 Task: Configure channel menu for embedded service.
Action: Mouse moved to (1251, 87)
Screenshot: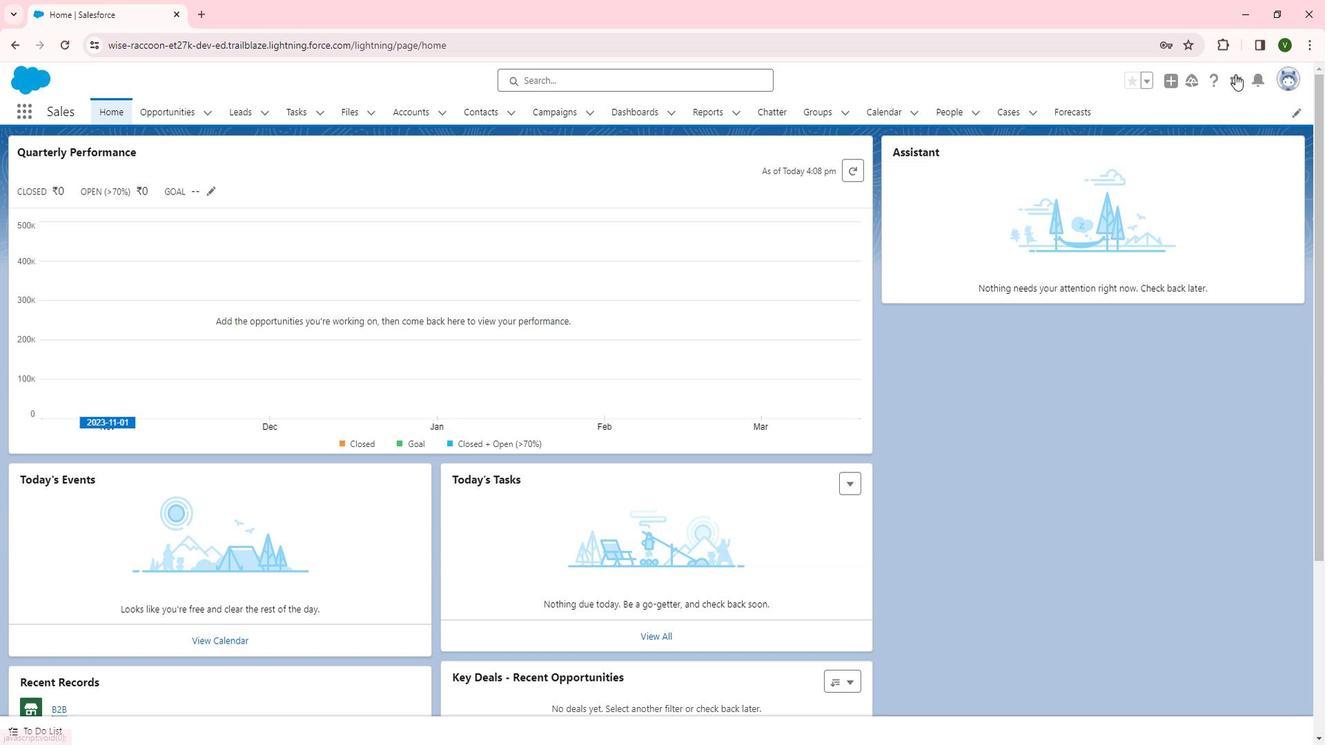 
Action: Mouse pressed left at (1251, 87)
Screenshot: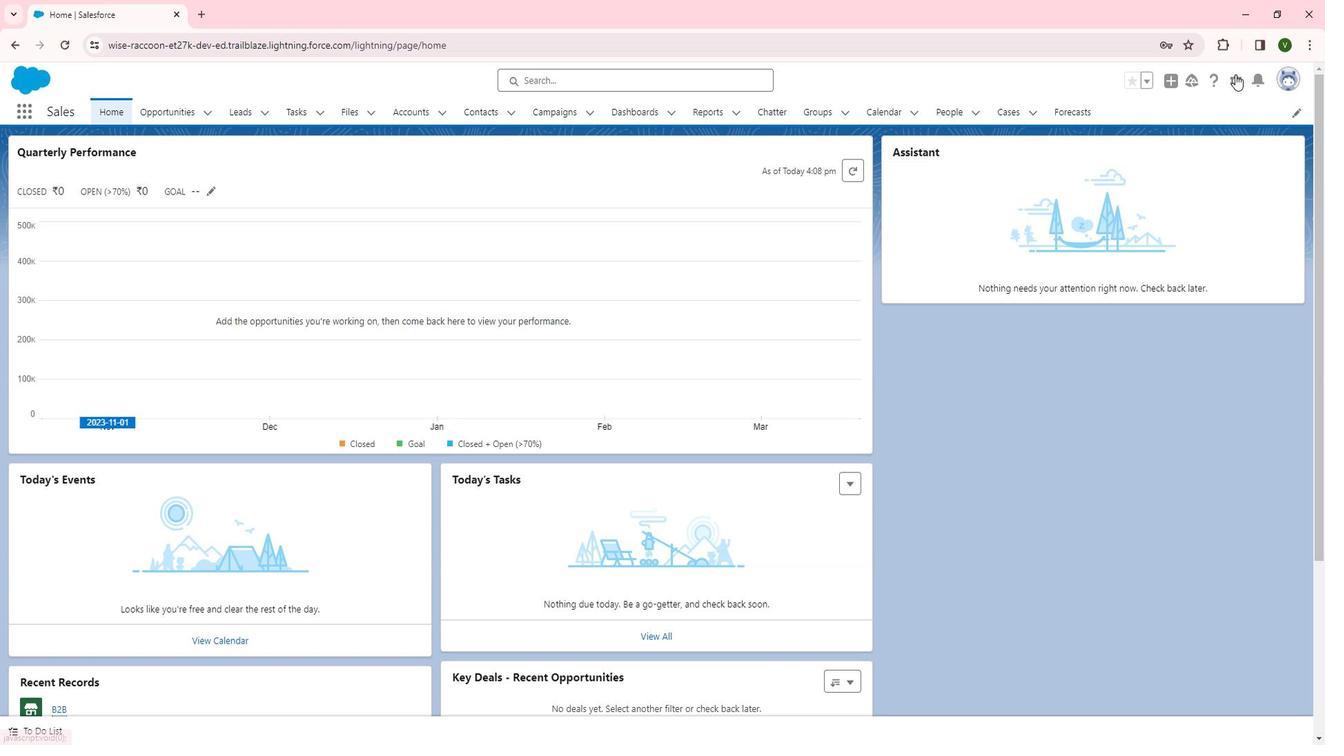 
Action: Mouse moved to (1202, 138)
Screenshot: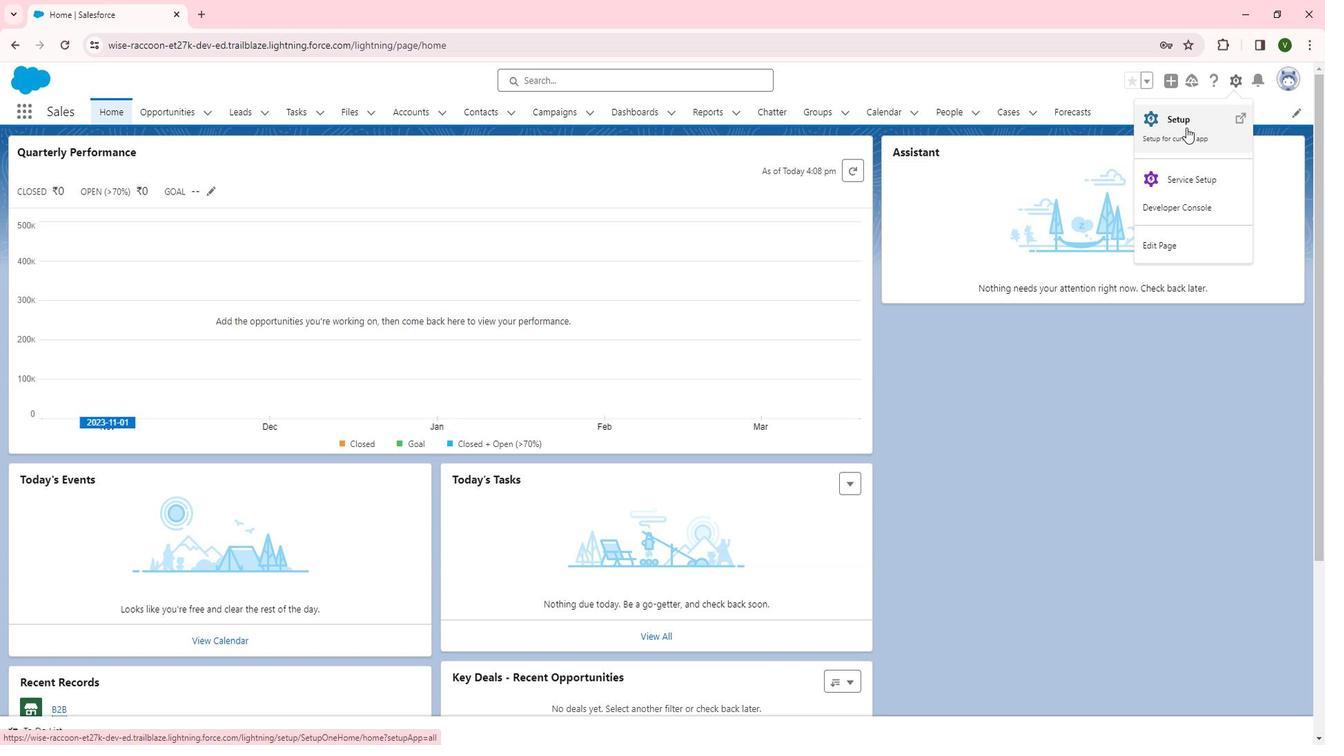 
Action: Mouse pressed left at (1202, 138)
Screenshot: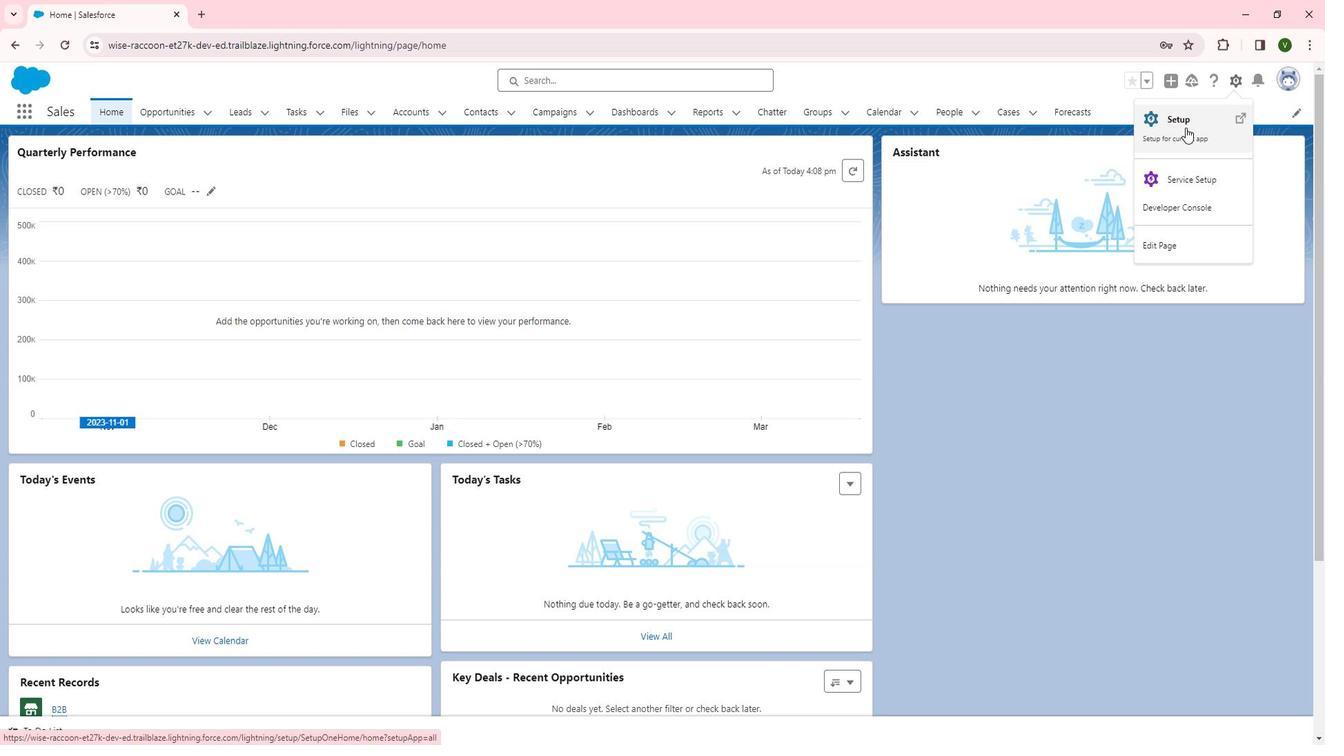 
Action: Mouse moved to (138, 424)
Screenshot: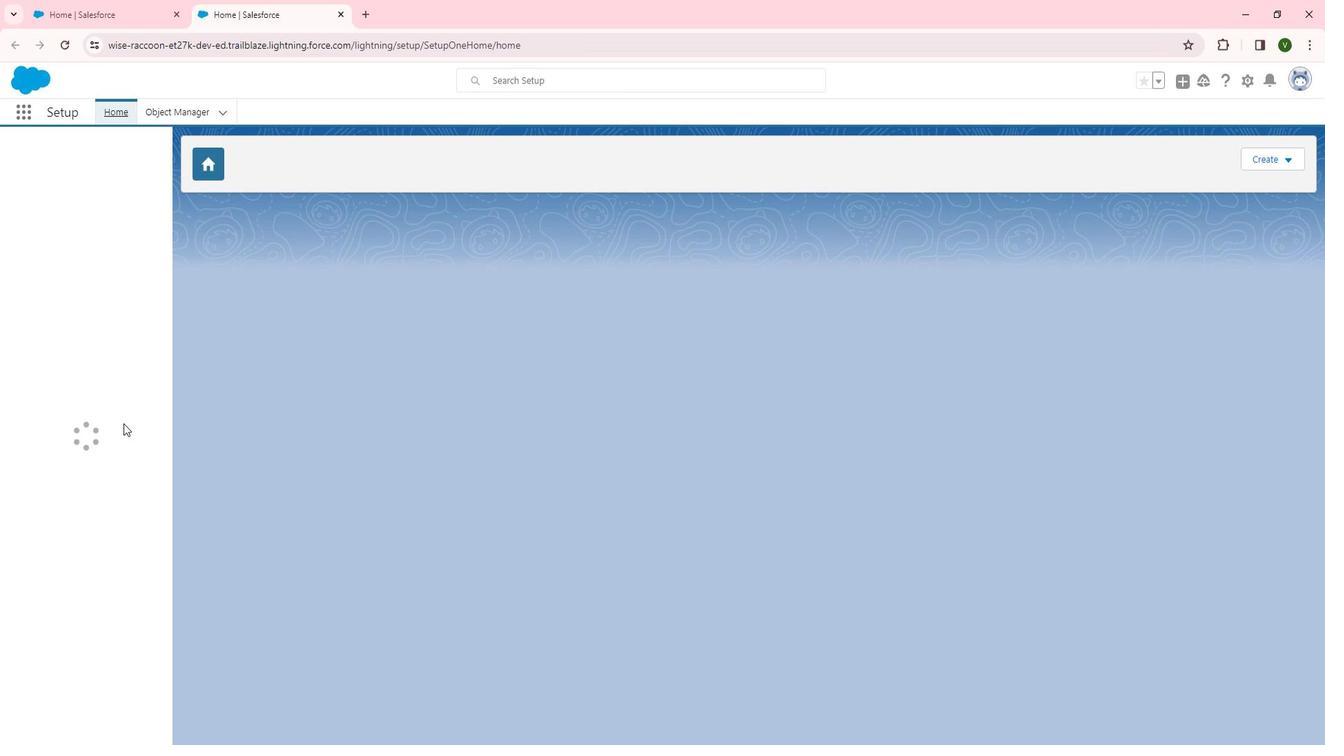 
Action: Mouse scrolled (138, 423) with delta (0, 0)
Screenshot: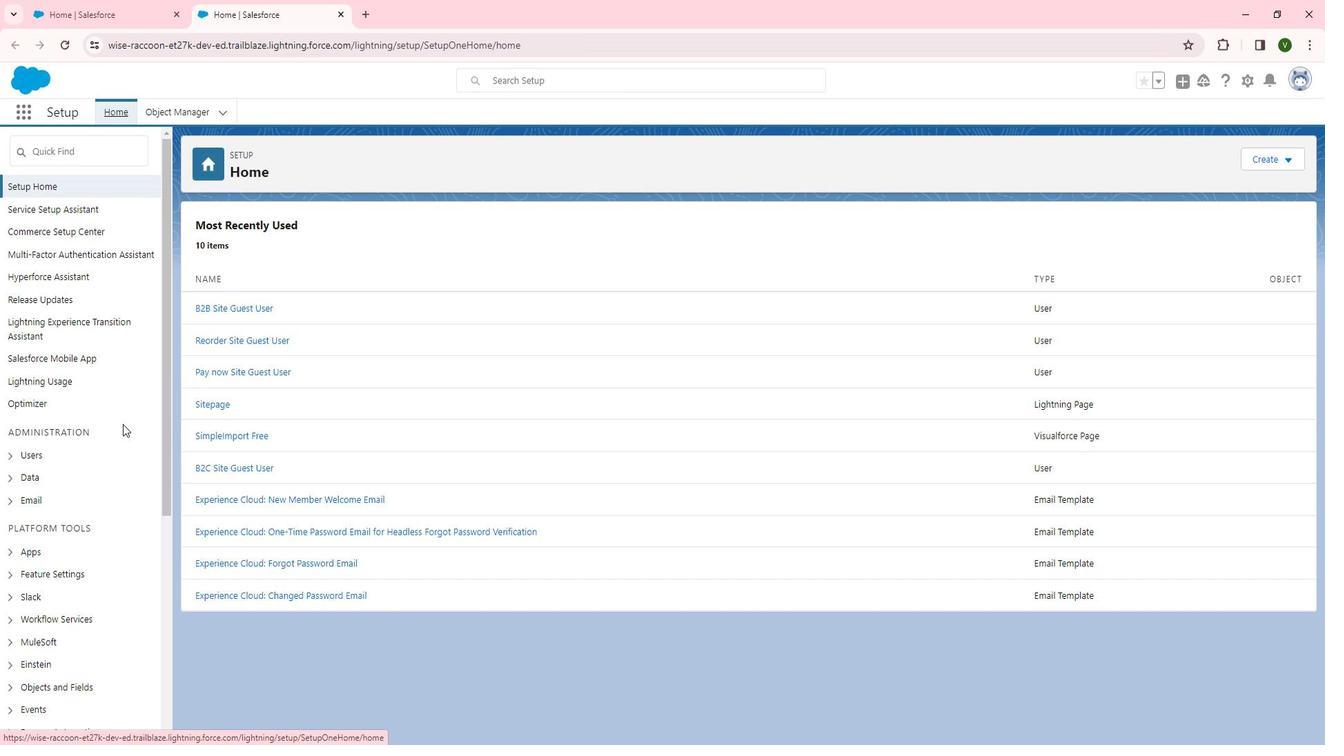 
Action: Mouse scrolled (138, 423) with delta (0, 0)
Screenshot: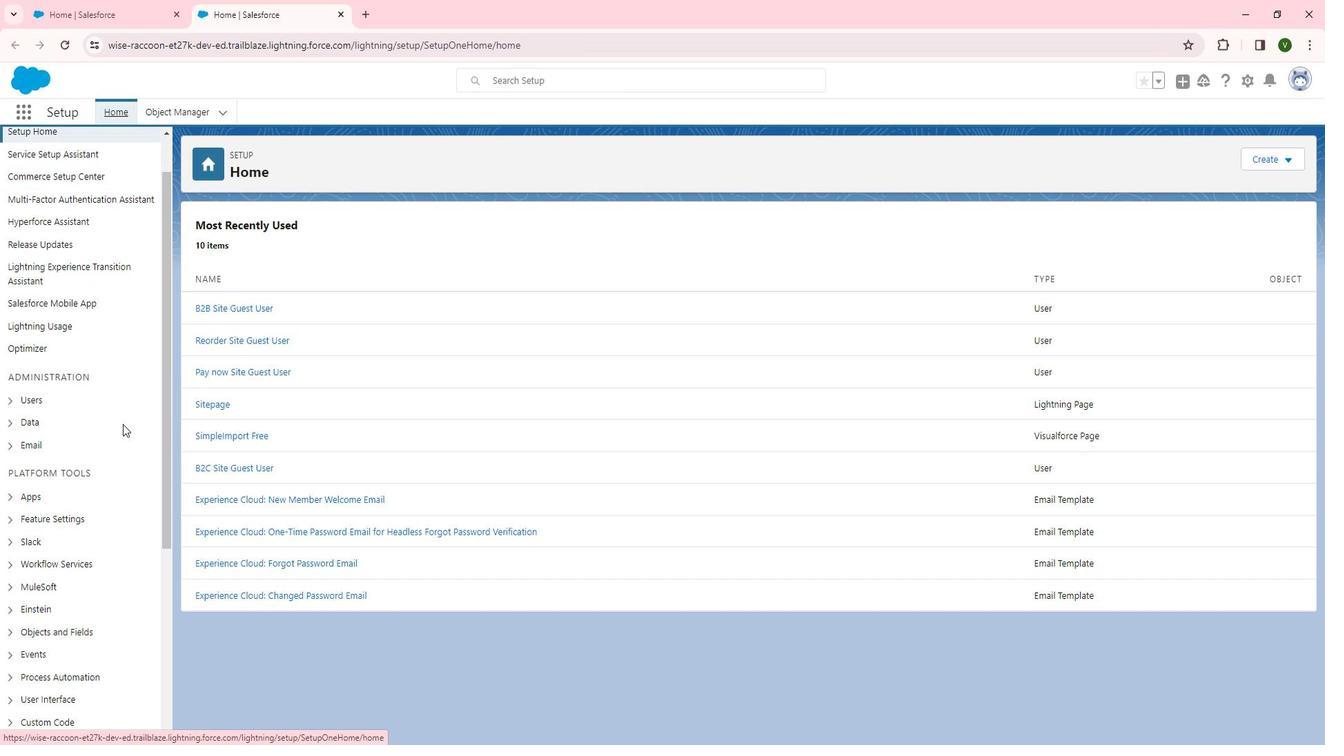 
Action: Mouse moved to (28, 430)
Screenshot: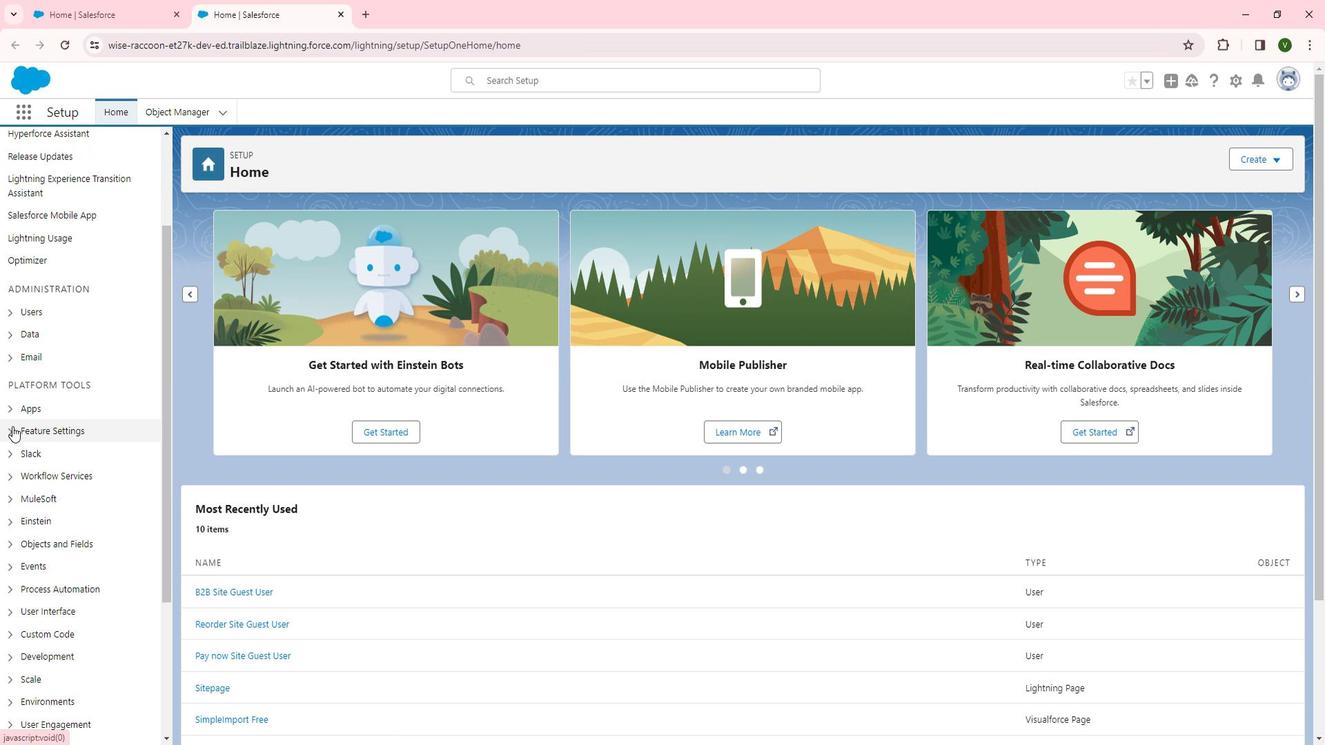 
Action: Mouse pressed left at (28, 430)
Screenshot: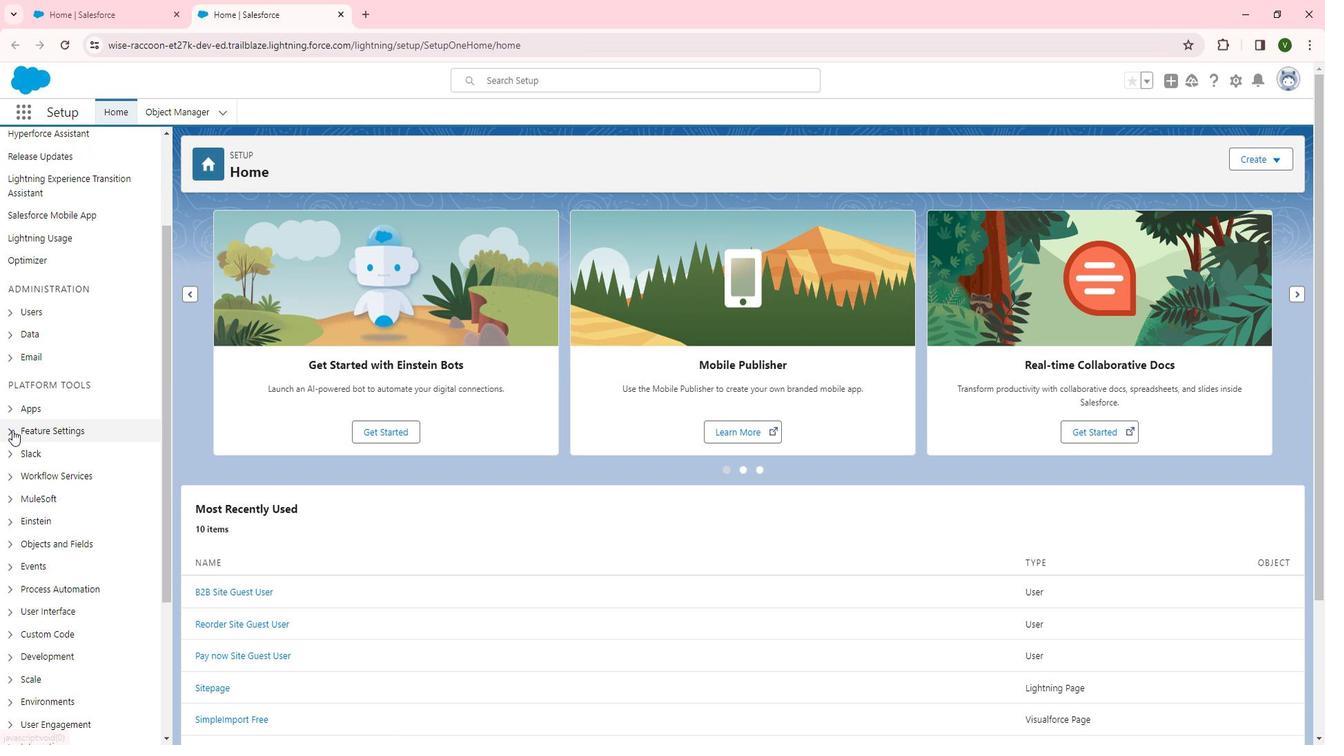 
Action: Mouse moved to (129, 410)
Screenshot: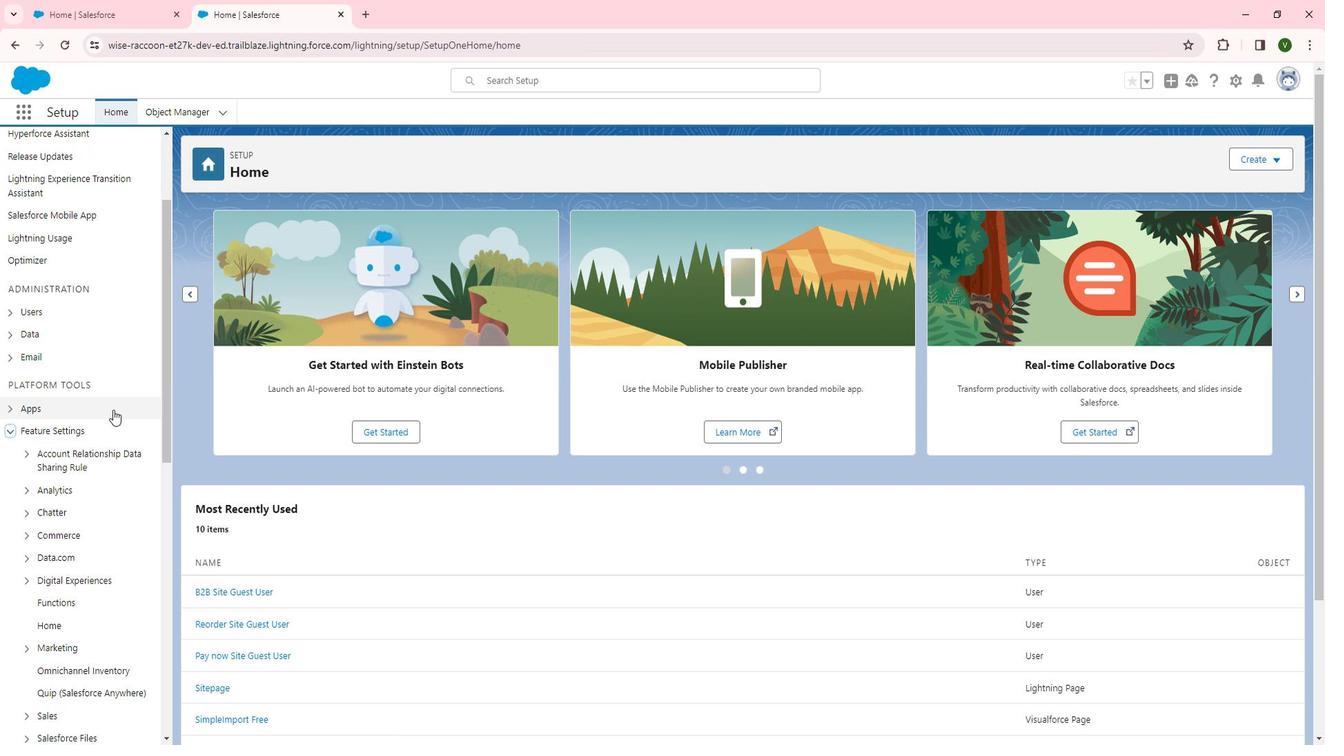 
Action: Mouse scrolled (129, 410) with delta (0, 0)
Screenshot: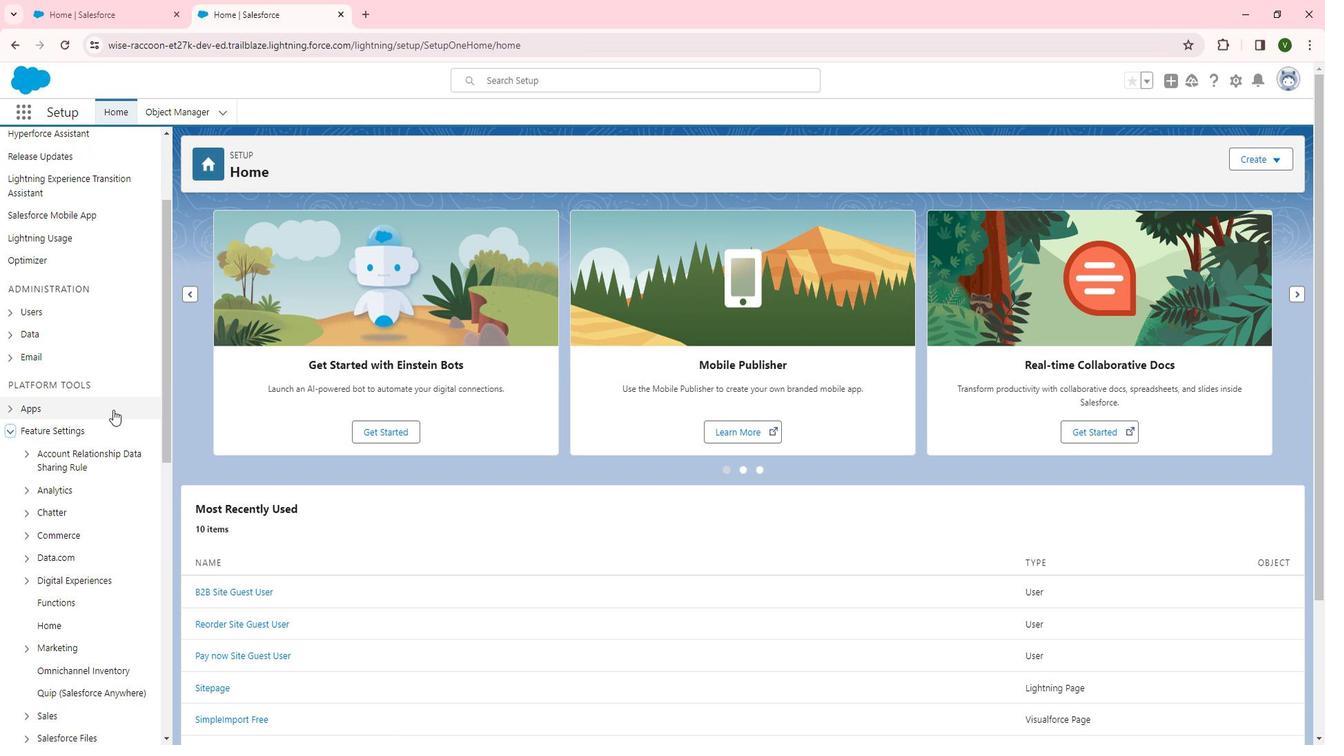 
Action: Mouse scrolled (129, 410) with delta (0, 0)
Screenshot: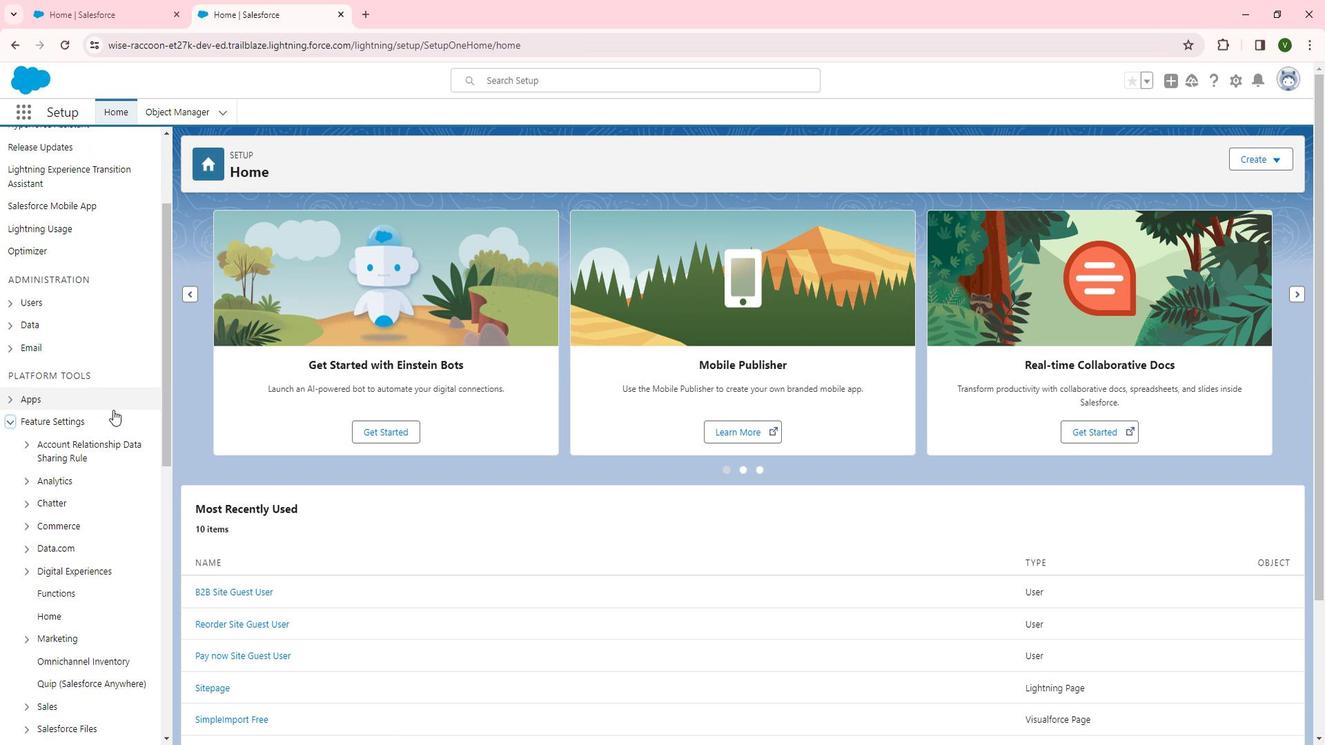 
Action: Mouse scrolled (129, 410) with delta (0, 0)
Screenshot: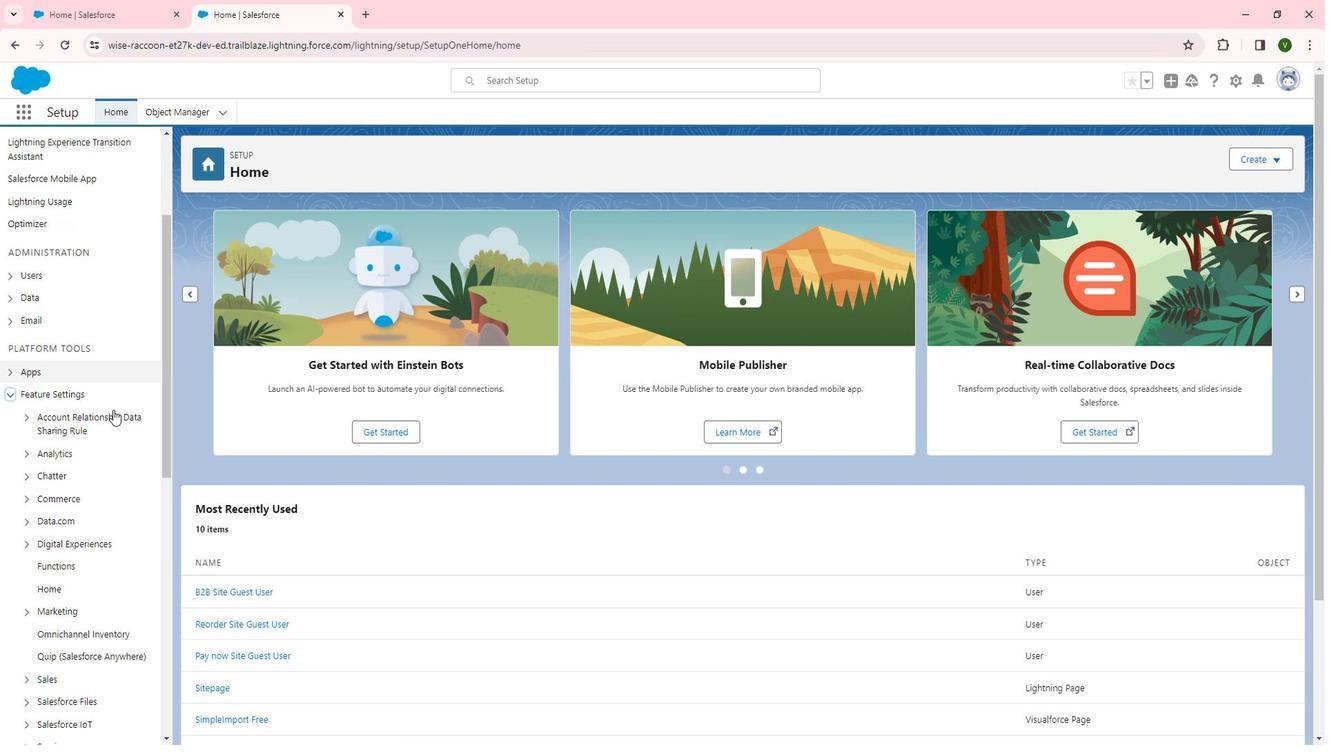 
Action: Mouse scrolled (129, 410) with delta (0, 0)
Screenshot: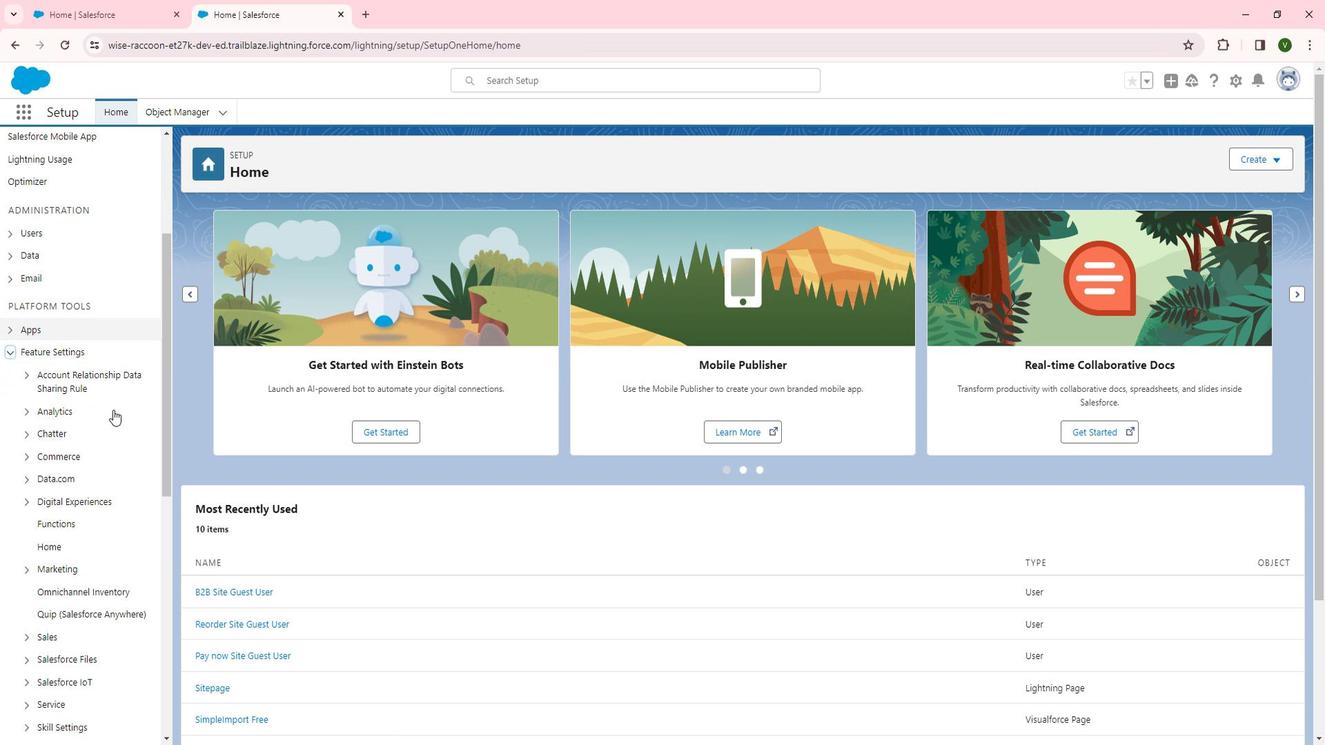 
Action: Mouse scrolled (129, 410) with delta (0, 0)
Screenshot: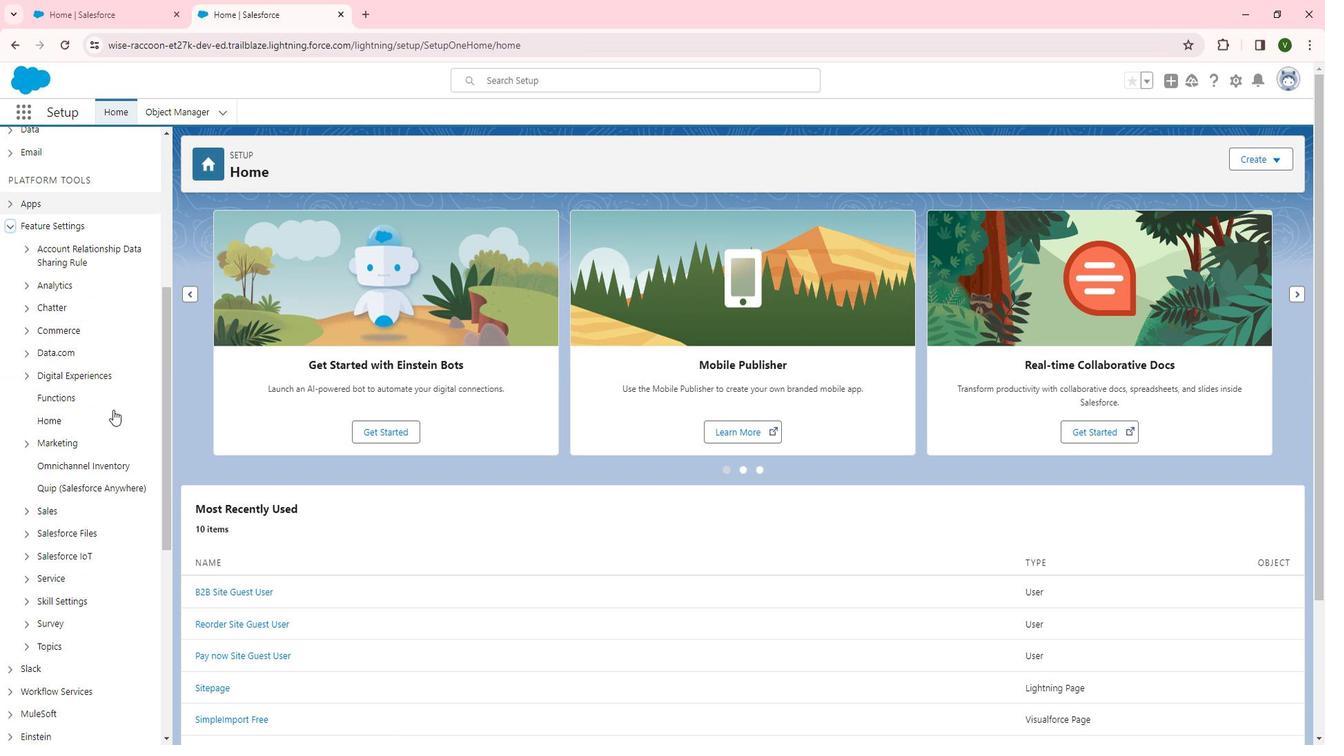 
Action: Mouse moved to (43, 428)
Screenshot: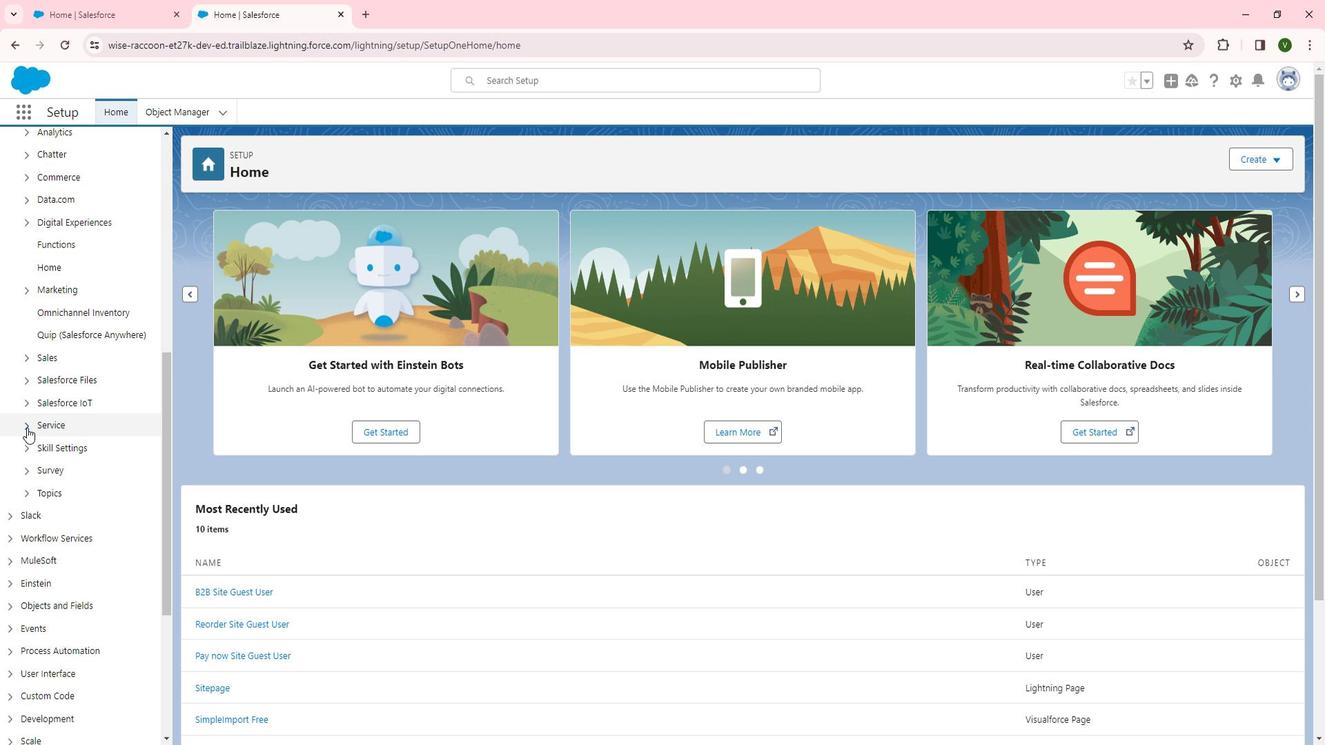 
Action: Mouse pressed left at (43, 428)
Screenshot: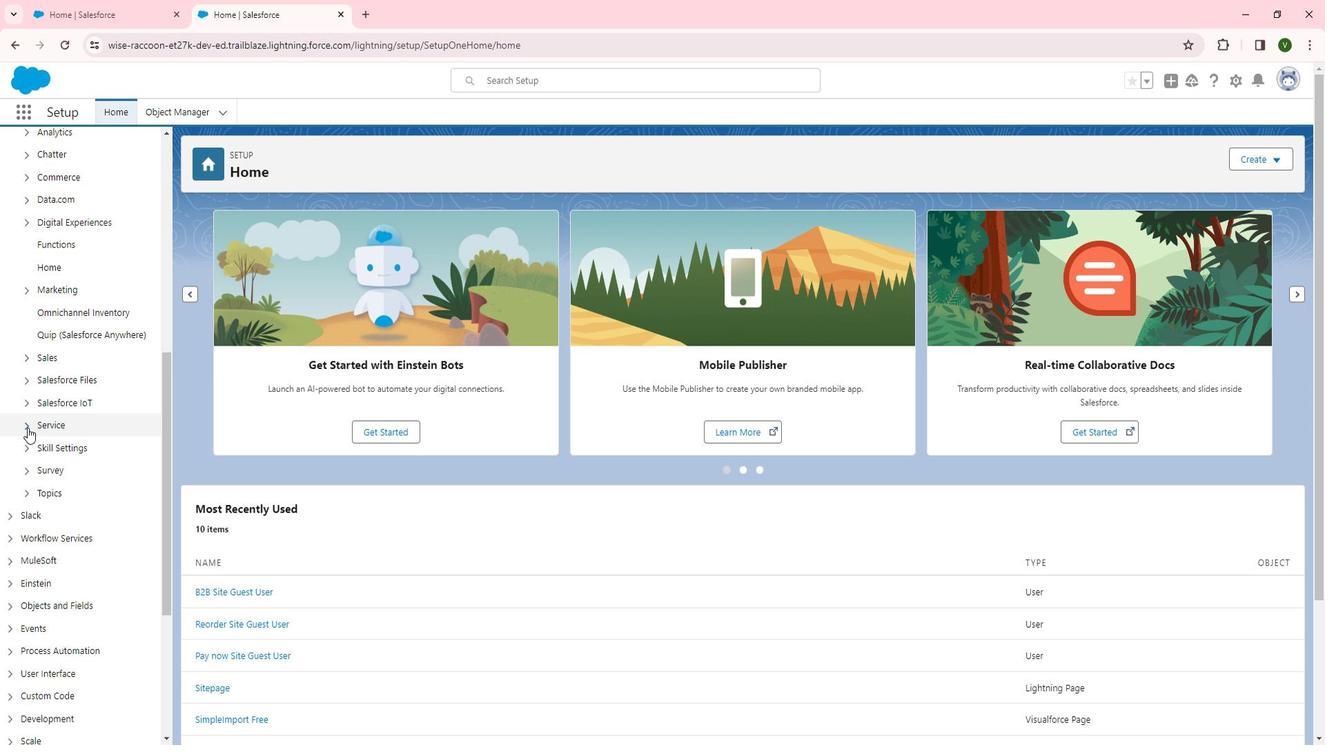 
Action: Mouse moved to (120, 412)
Screenshot: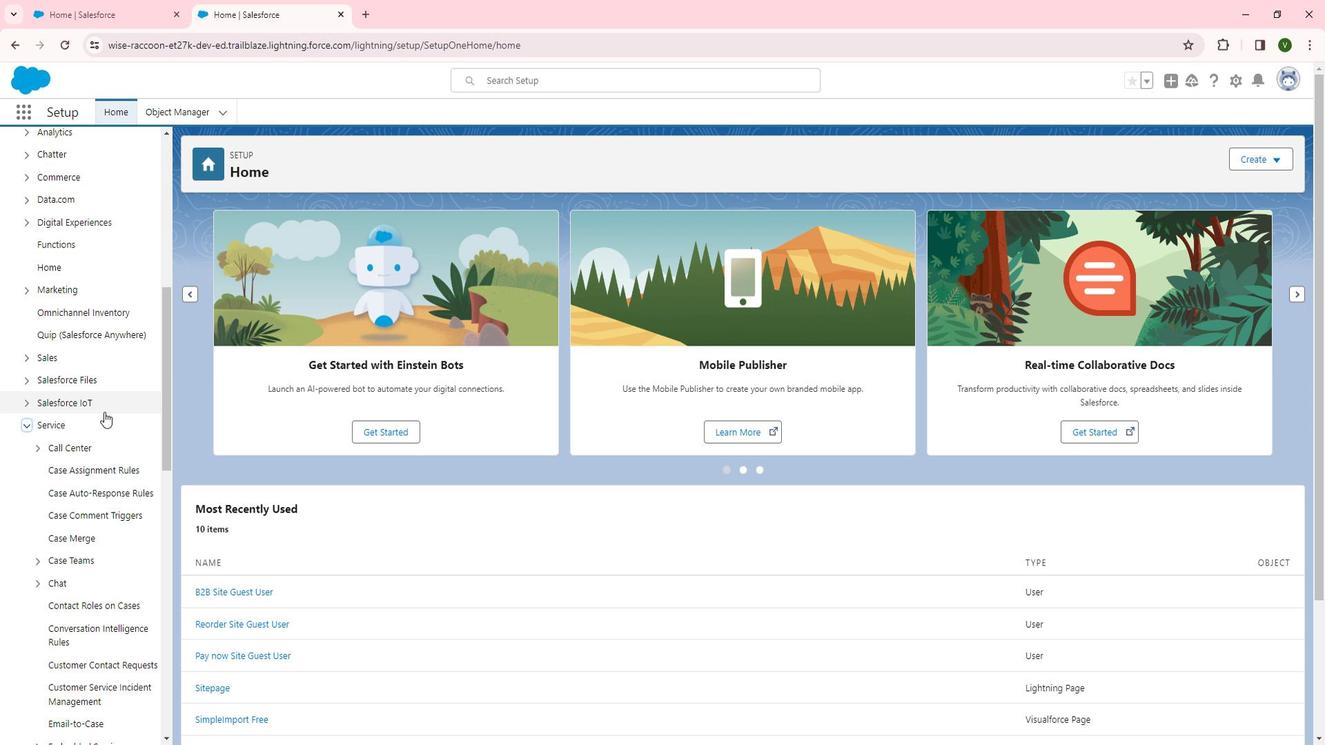 
Action: Mouse scrolled (120, 412) with delta (0, 0)
Screenshot: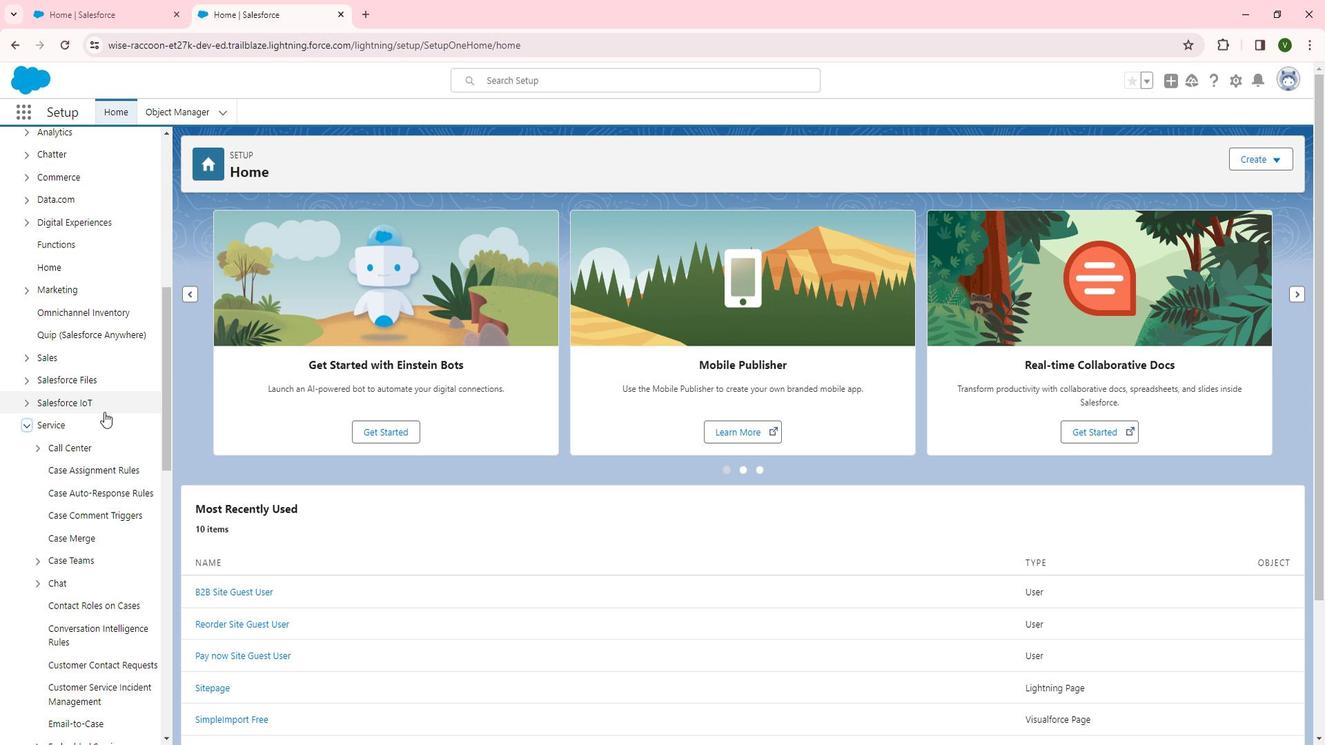 
Action: Mouse scrolled (120, 412) with delta (0, 0)
Screenshot: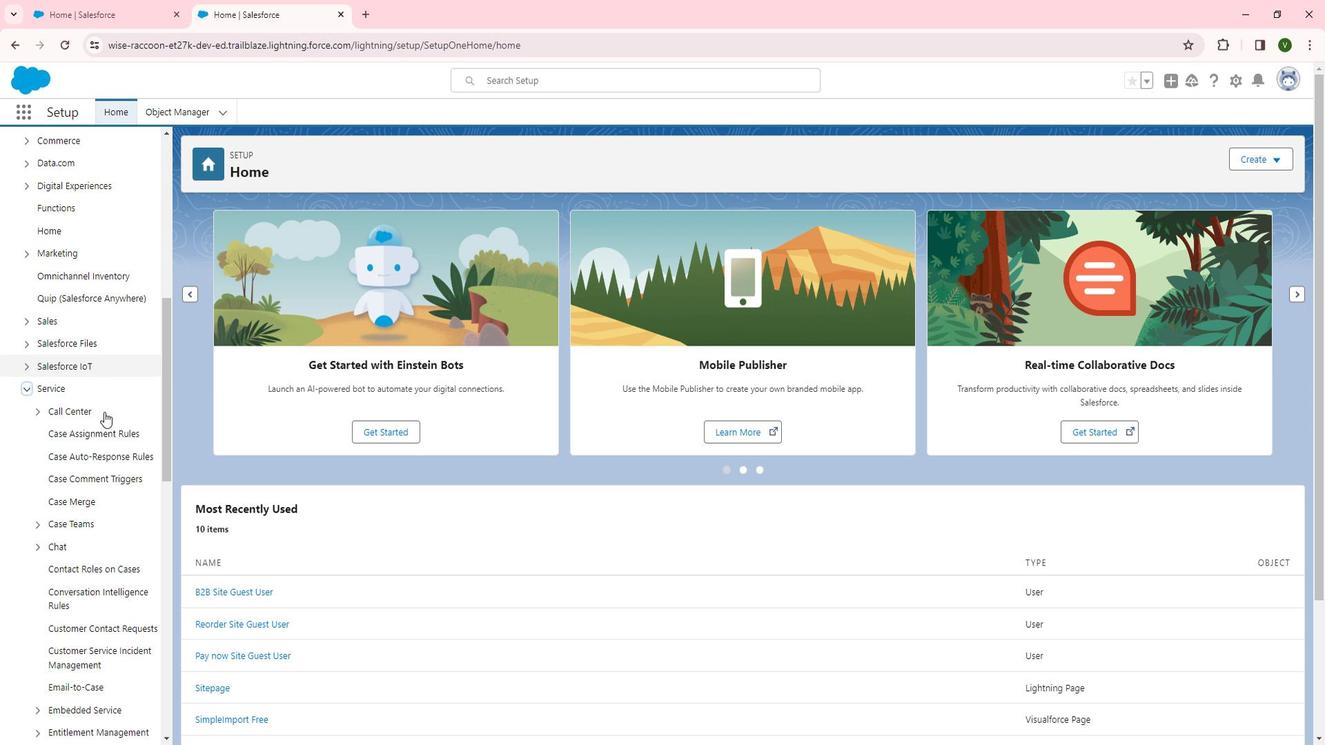 
Action: Mouse scrolled (120, 412) with delta (0, 0)
Screenshot: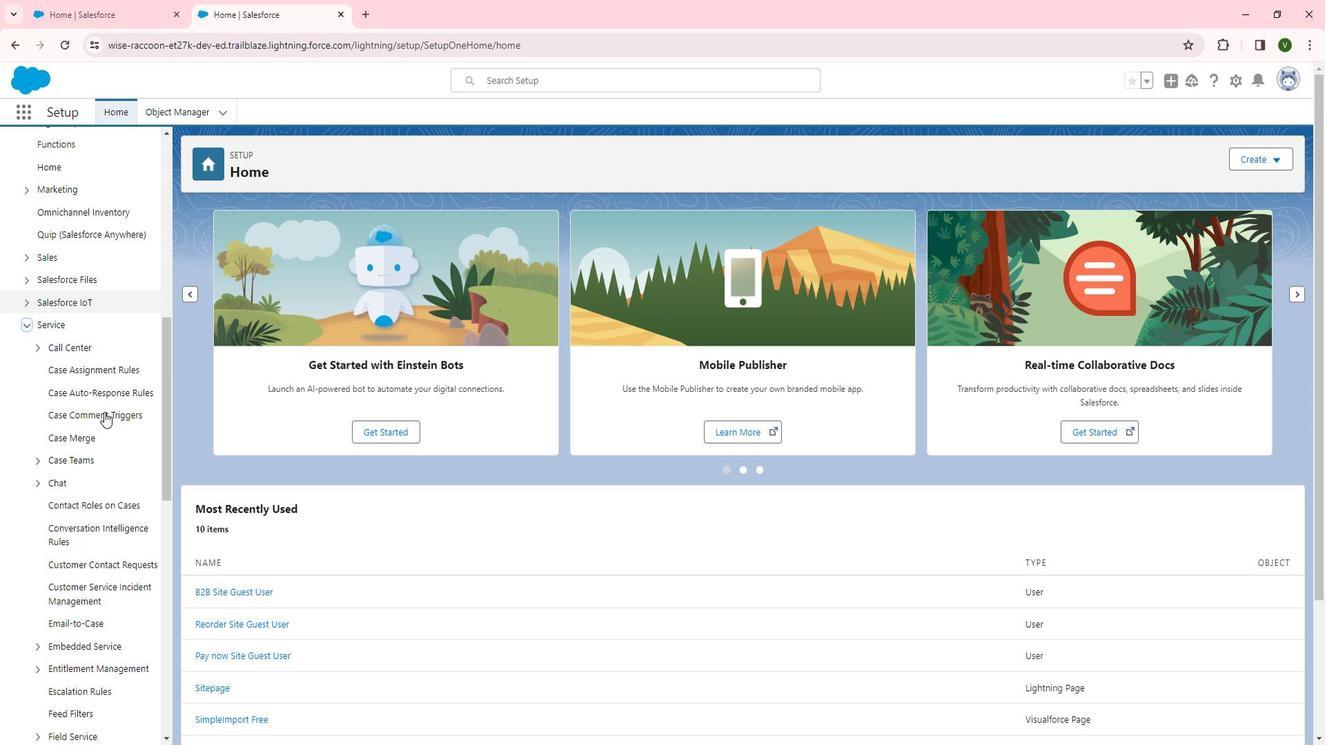 
Action: Mouse scrolled (120, 412) with delta (0, 0)
Screenshot: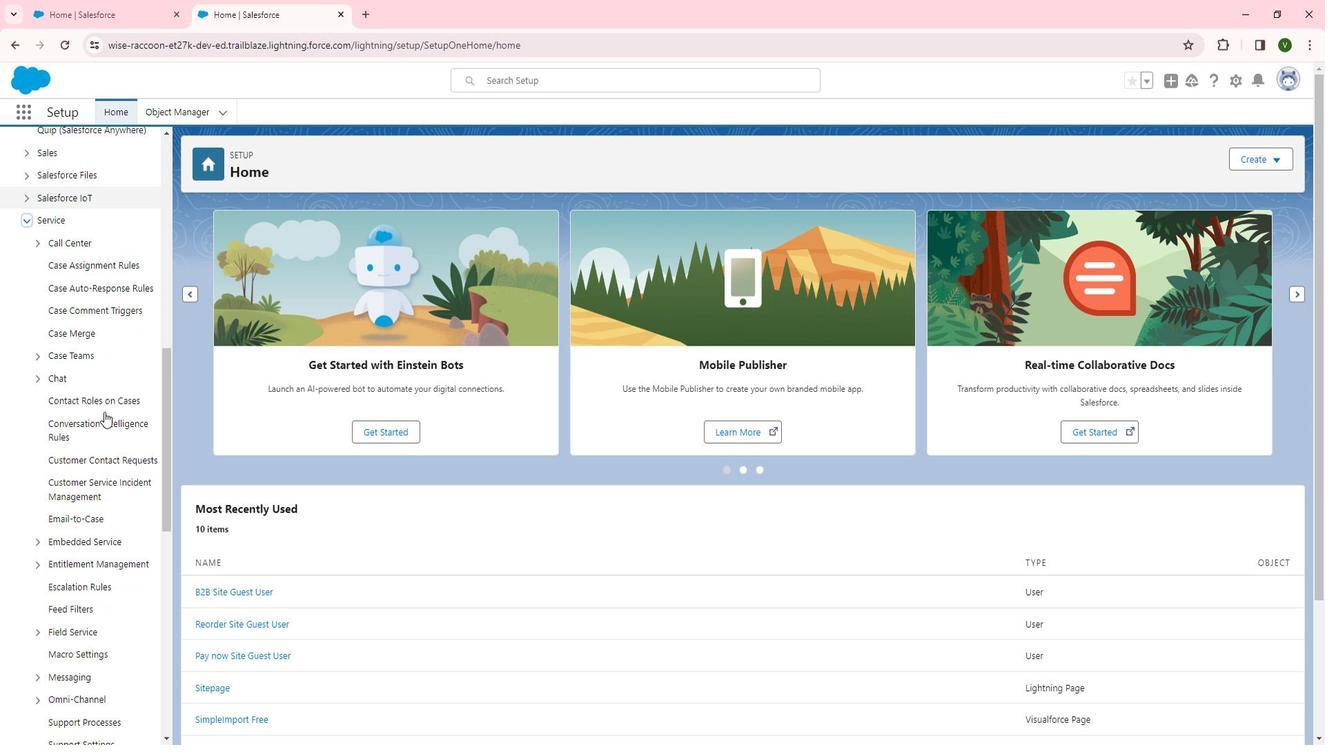 
Action: Mouse scrolled (120, 412) with delta (0, 0)
Screenshot: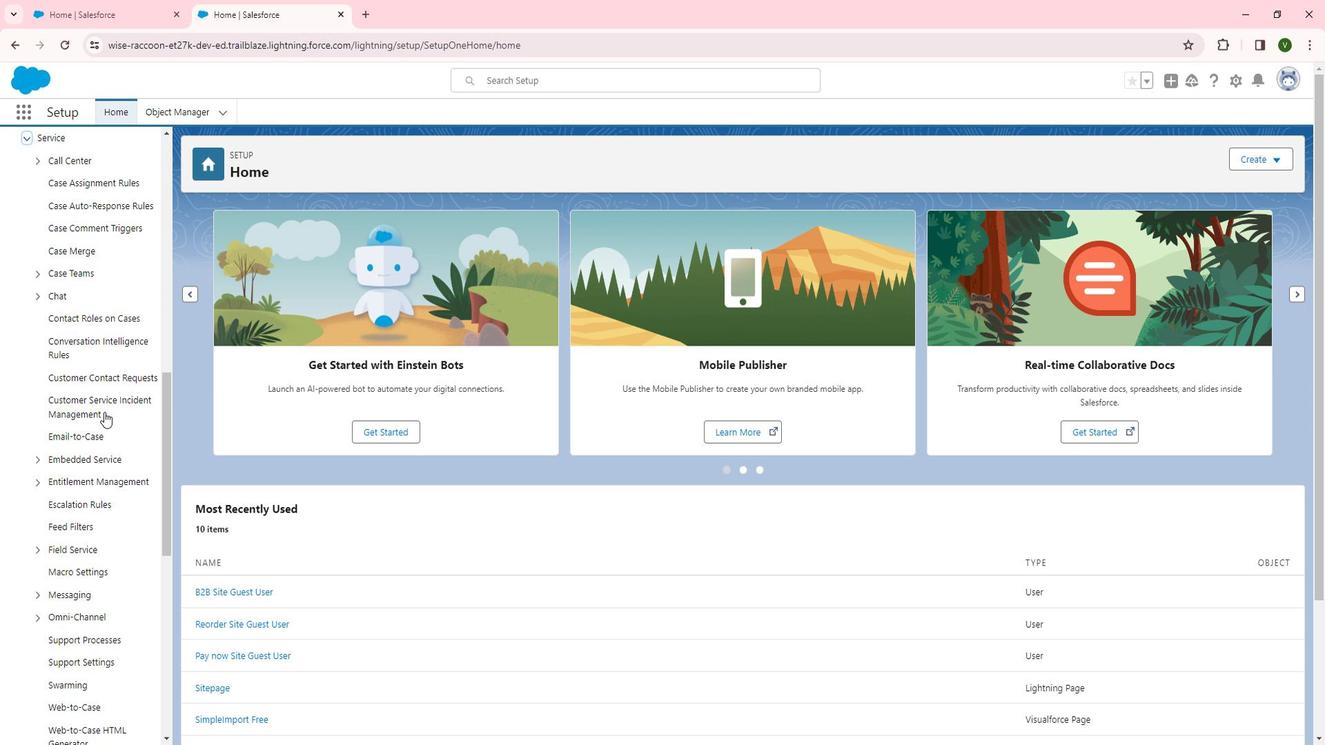 
Action: Mouse scrolled (120, 412) with delta (0, 0)
Screenshot: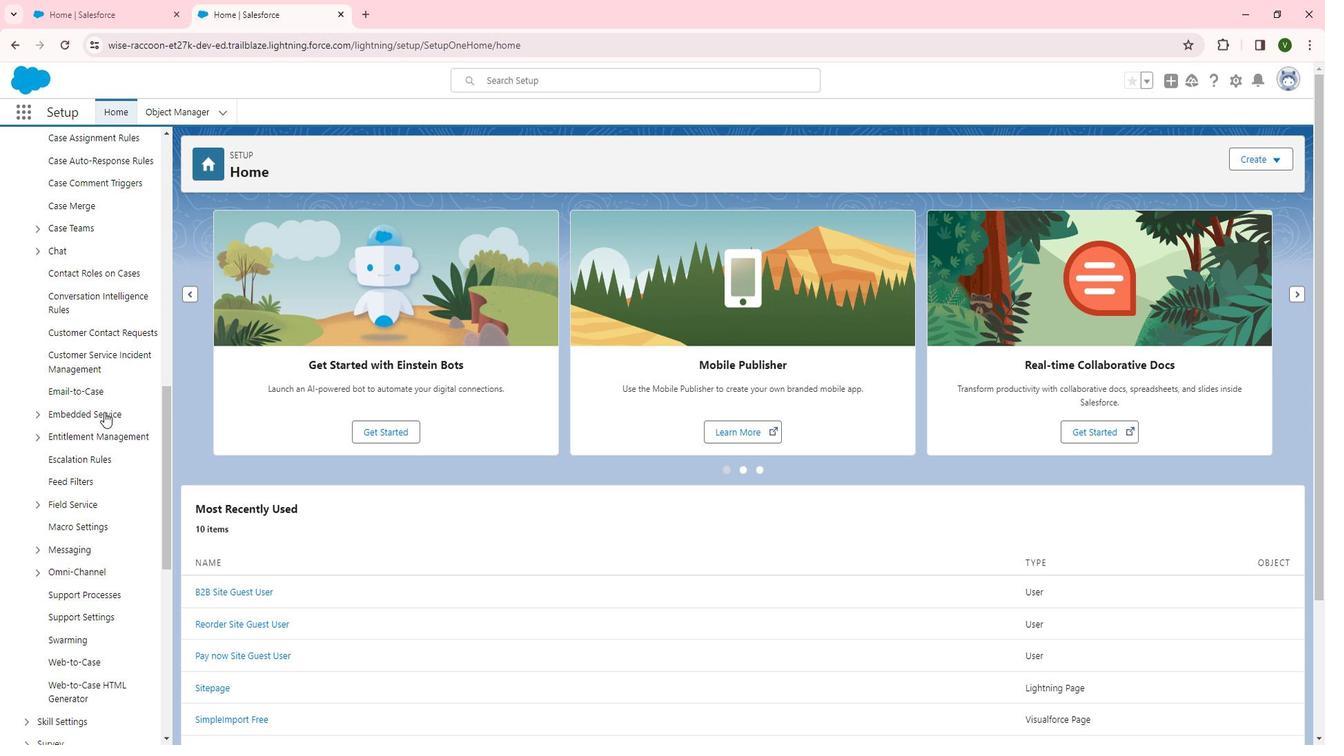
Action: Mouse moved to (55, 323)
Screenshot: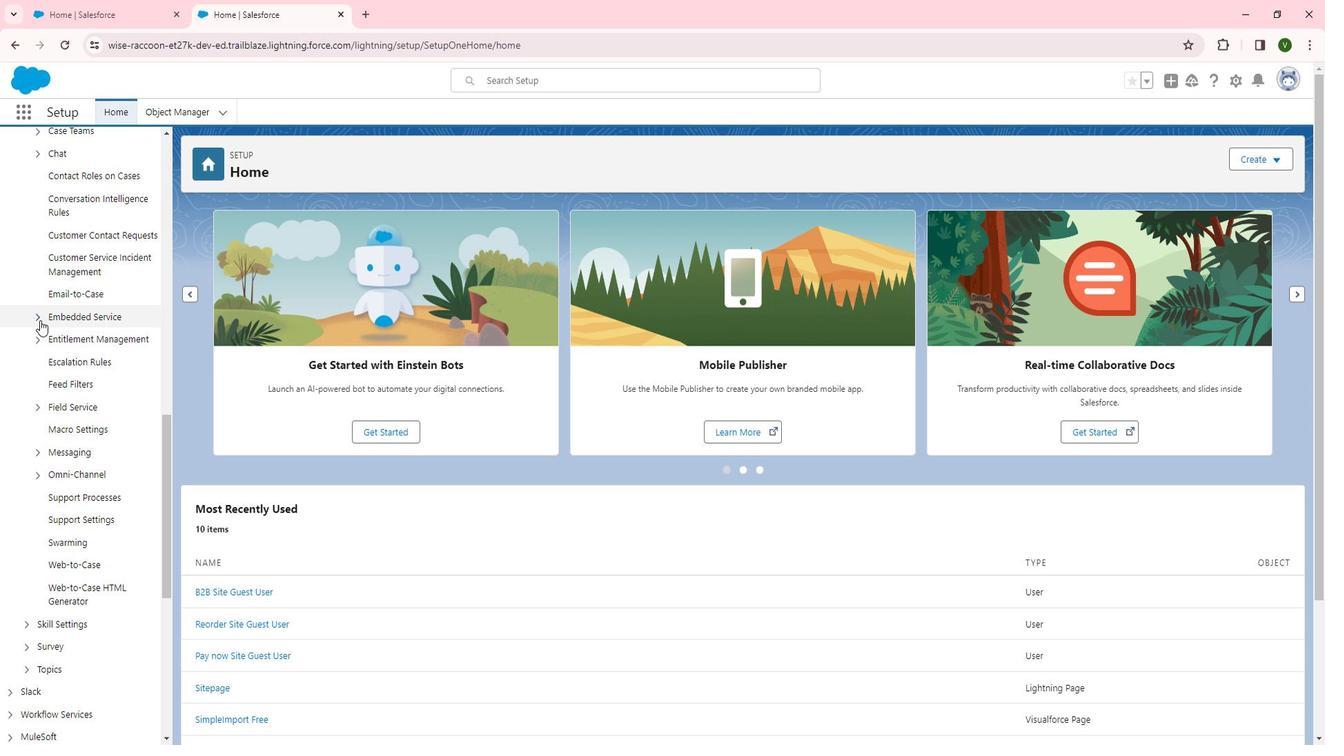 
Action: Mouse pressed left at (55, 323)
Screenshot: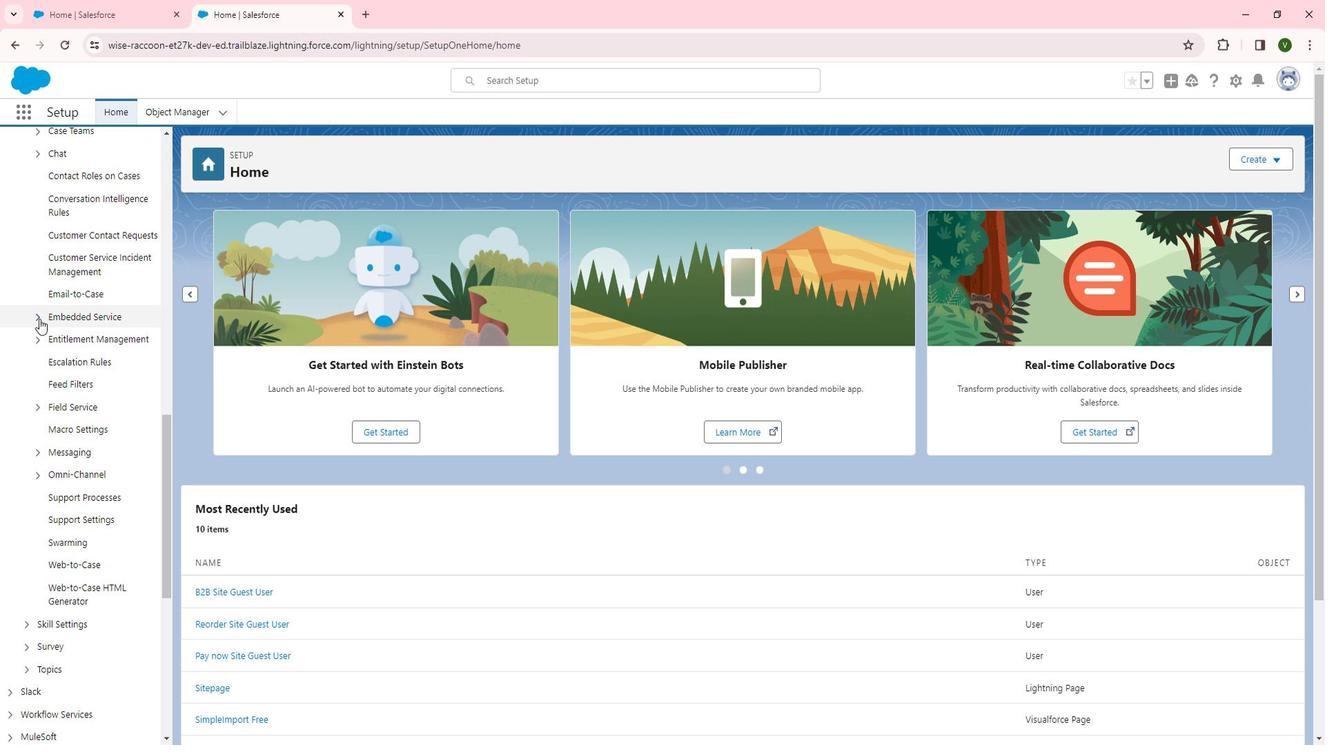 
Action: Mouse moved to (109, 338)
Screenshot: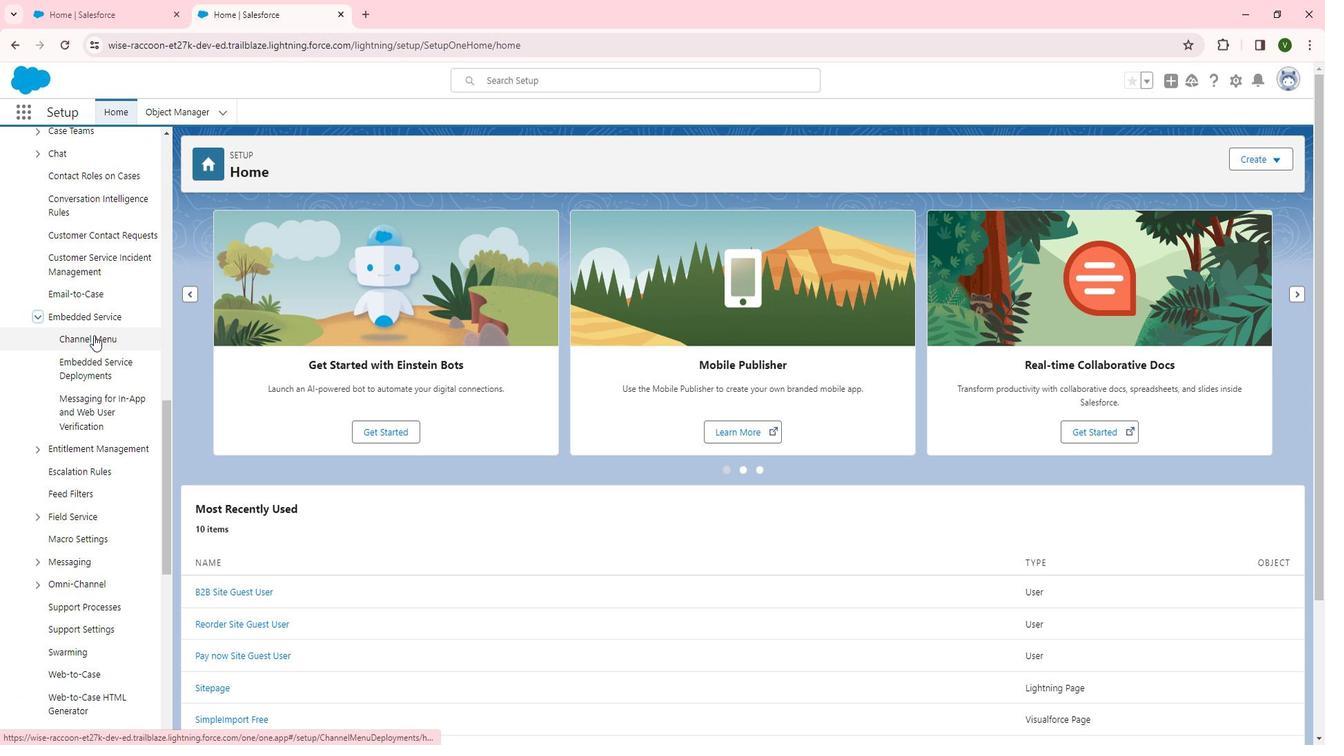 
Action: Mouse pressed left at (109, 338)
Screenshot: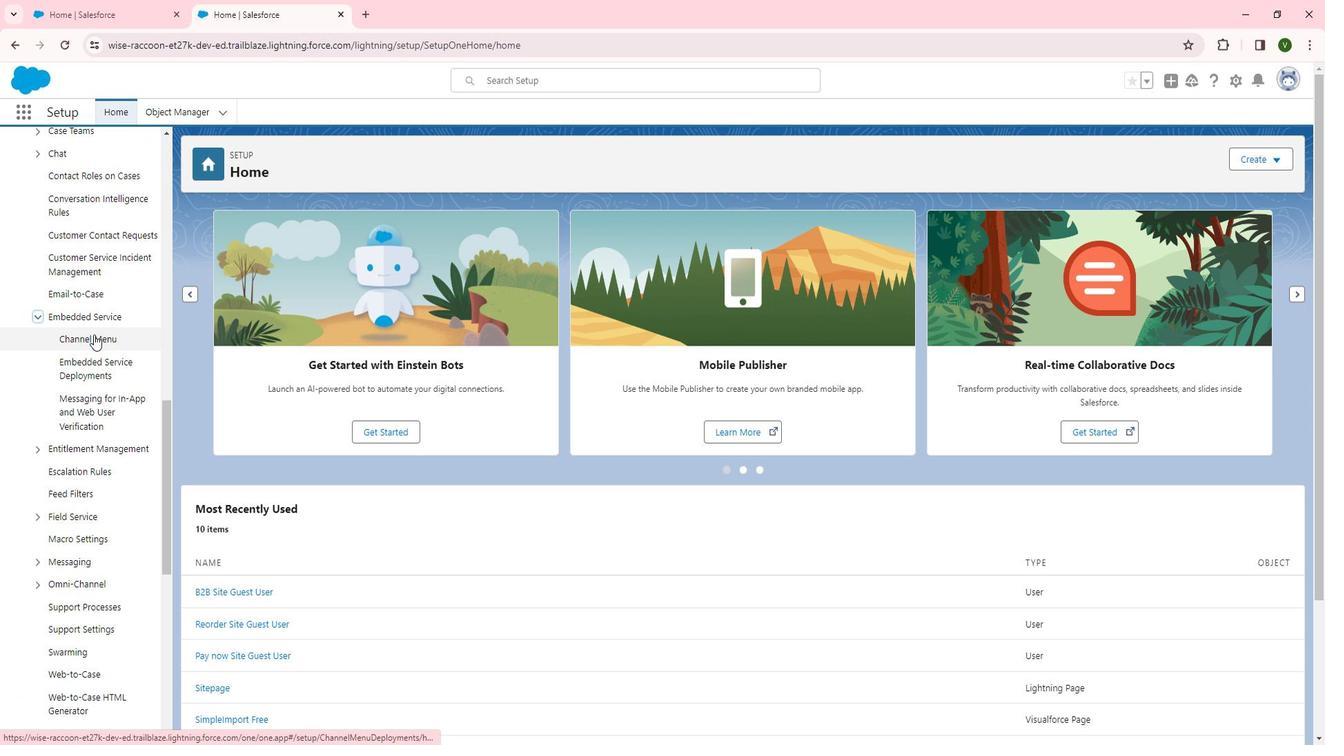 
Action: Mouse moved to (1262, 329)
Screenshot: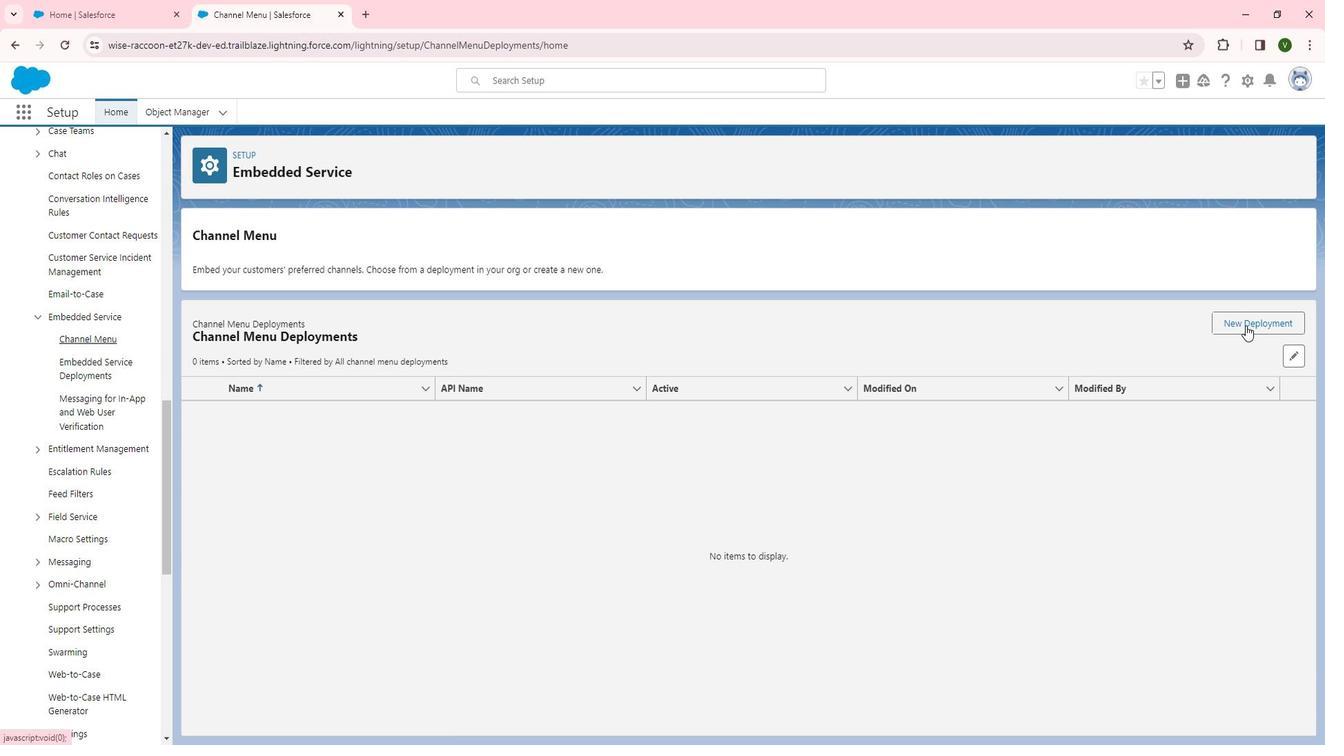 
Action: Mouse pressed left at (1262, 329)
Screenshot: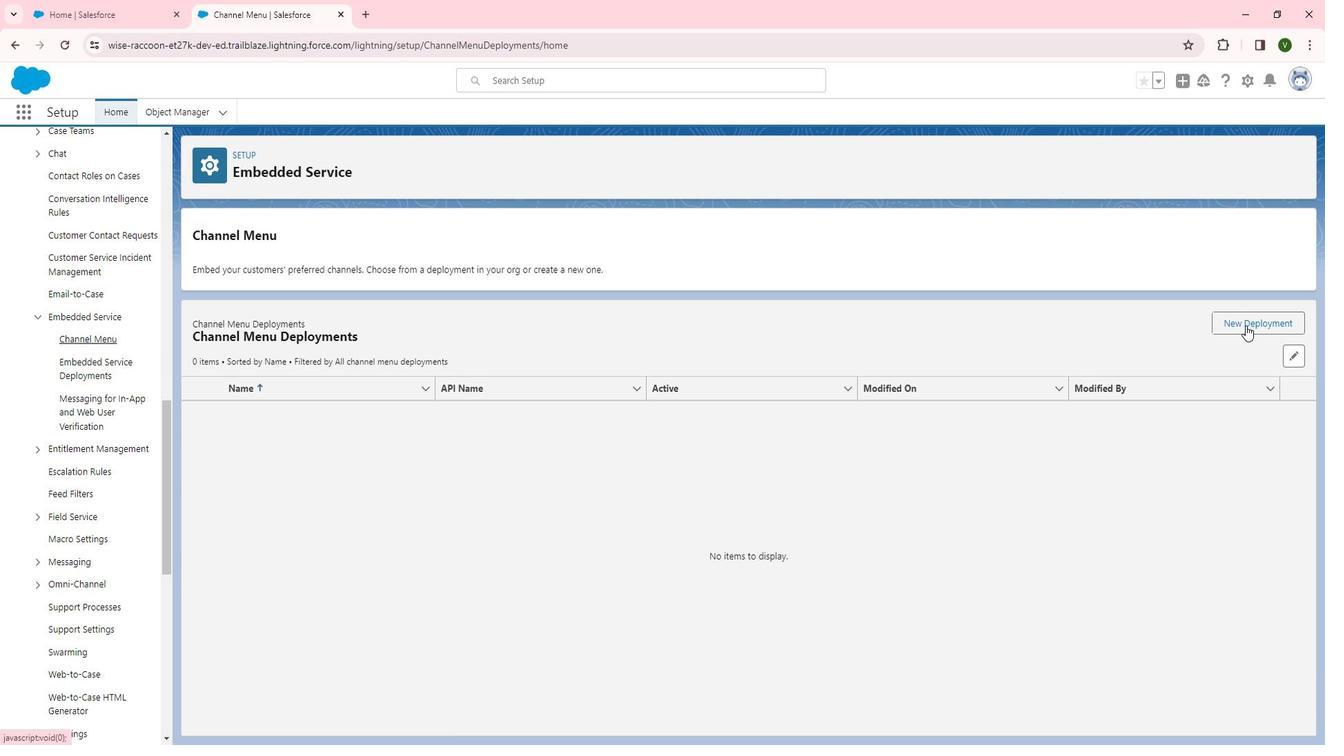 
Action: Mouse moved to (605, 313)
Screenshot: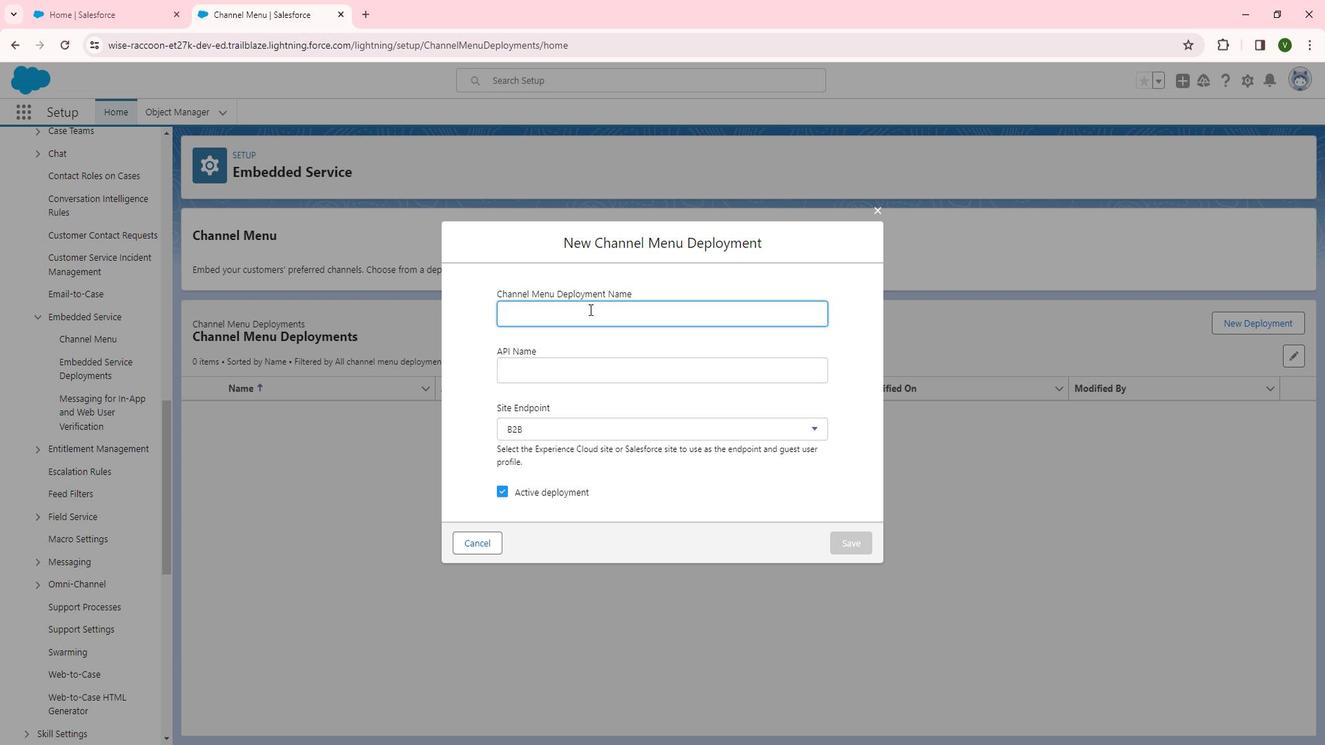 
Action: Mouse pressed left at (605, 313)
Screenshot: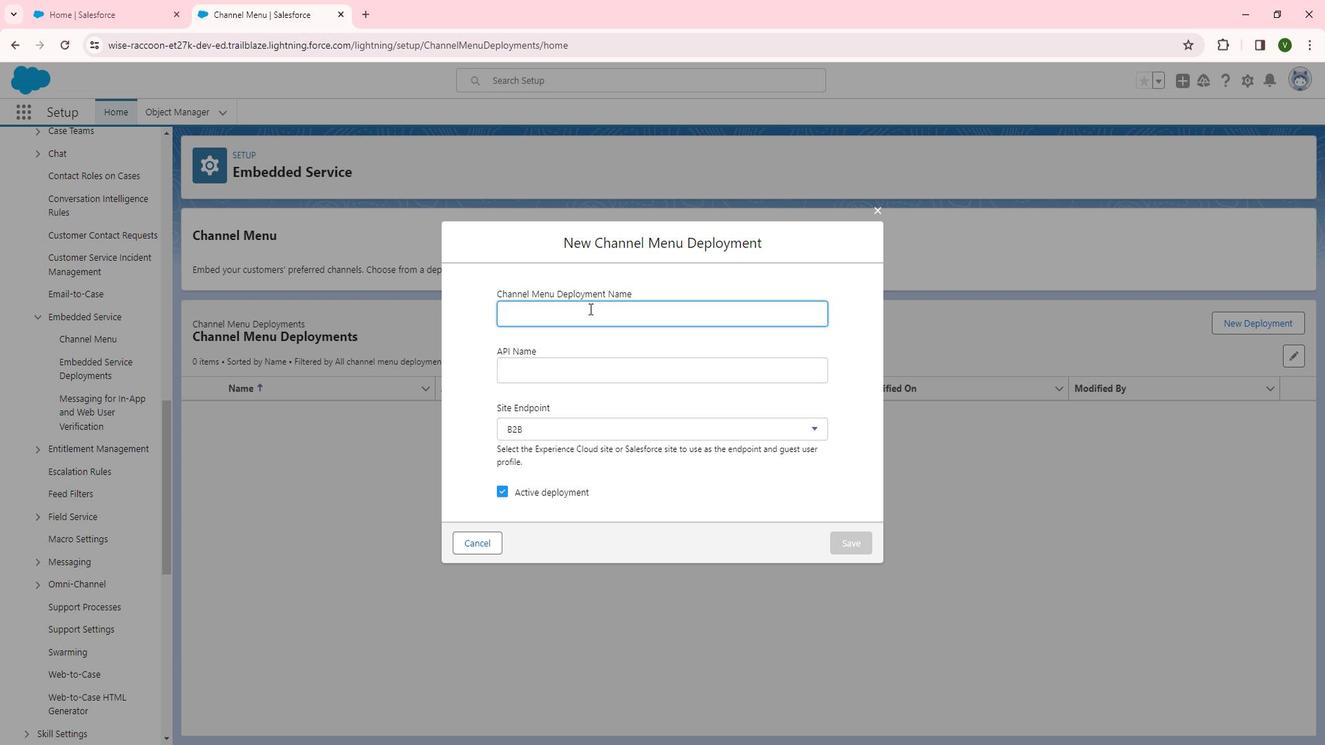 
Action: Key pressed site<Key.space>channel
Screenshot: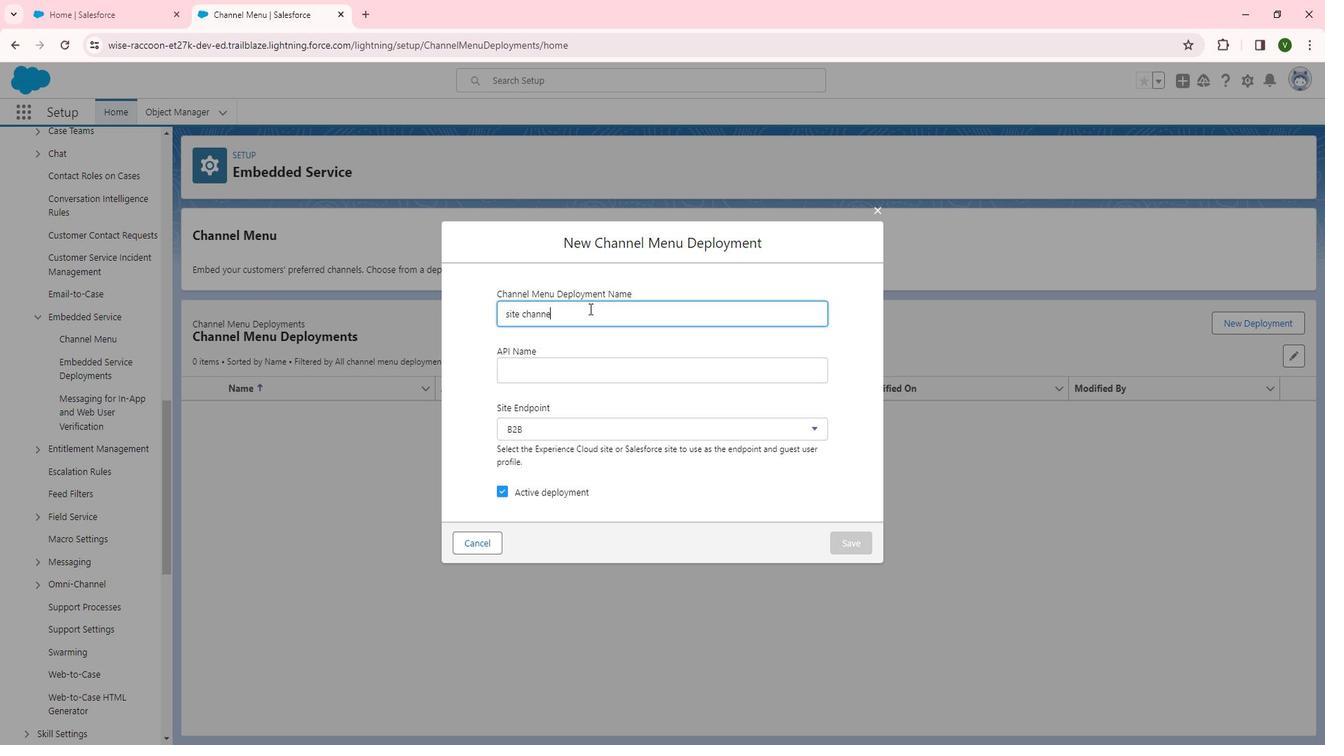 
Action: Mouse moved to (600, 348)
Screenshot: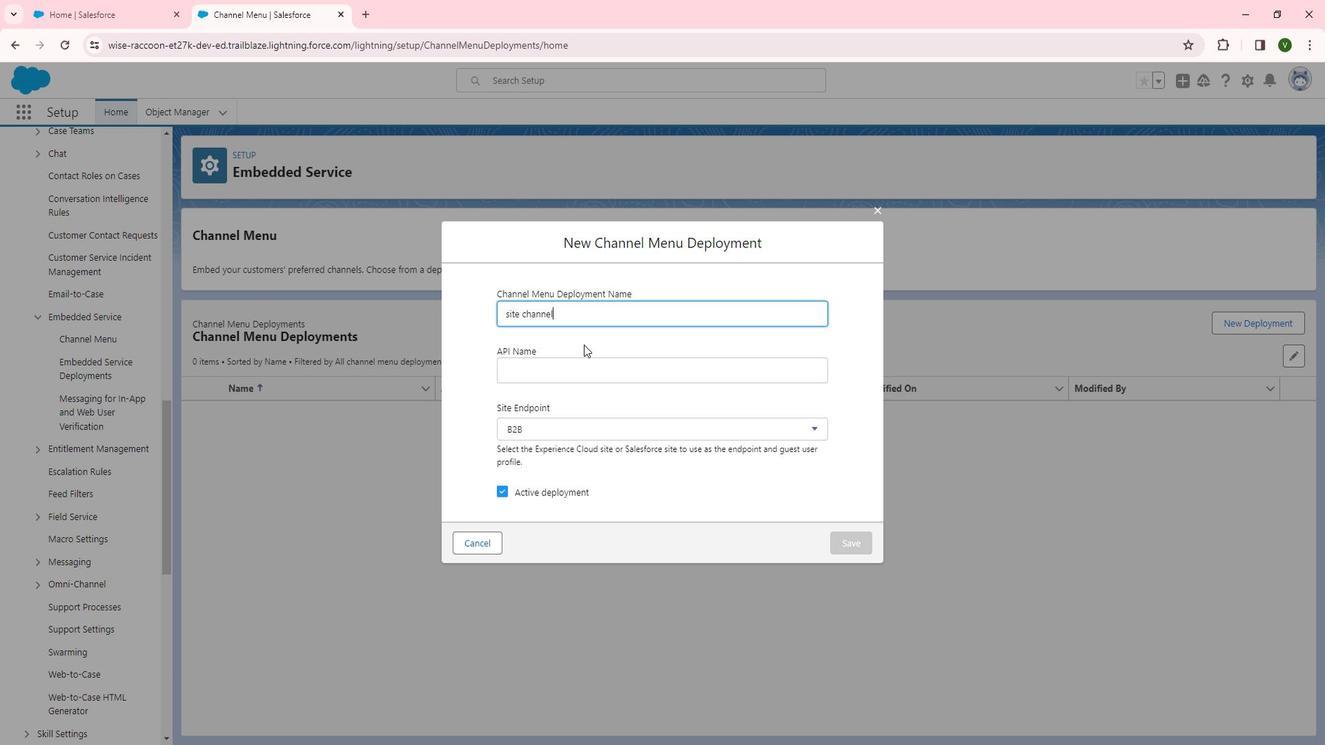 
Action: Mouse pressed left at (600, 348)
Screenshot: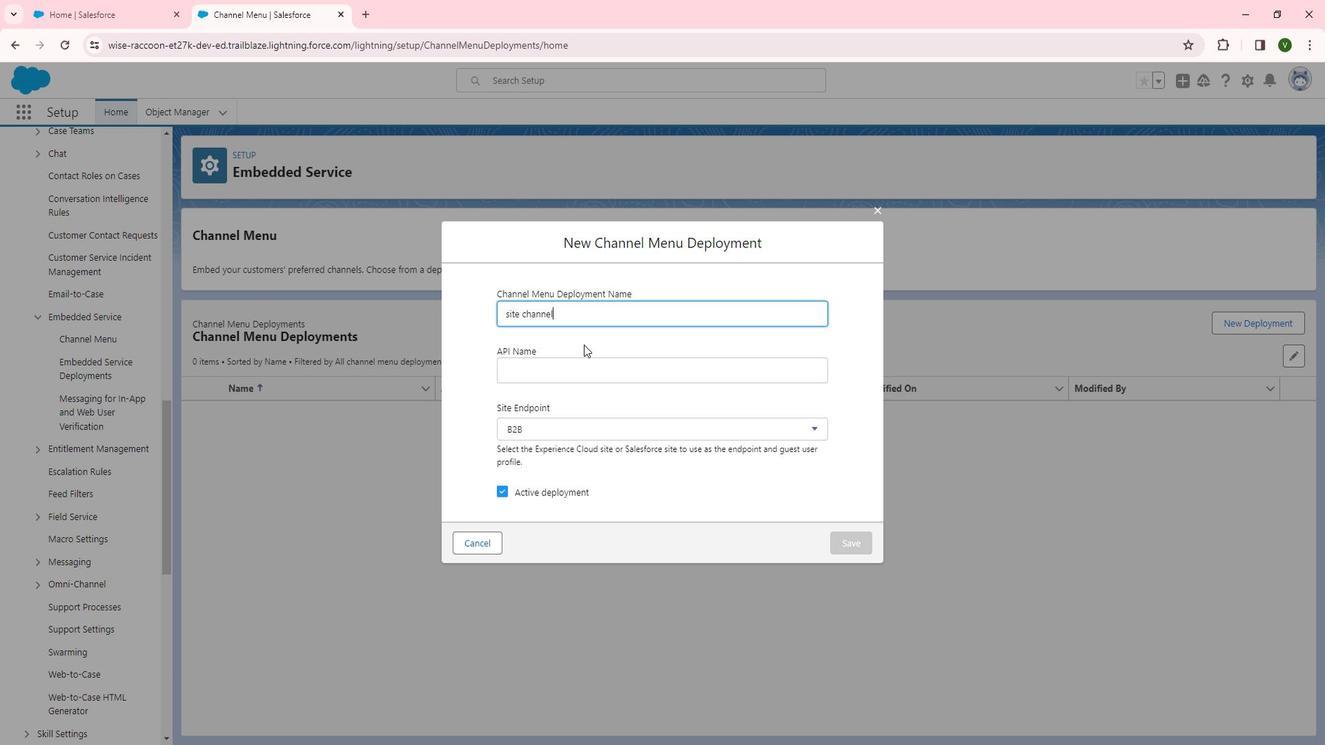 
Action: Mouse moved to (860, 532)
Screenshot: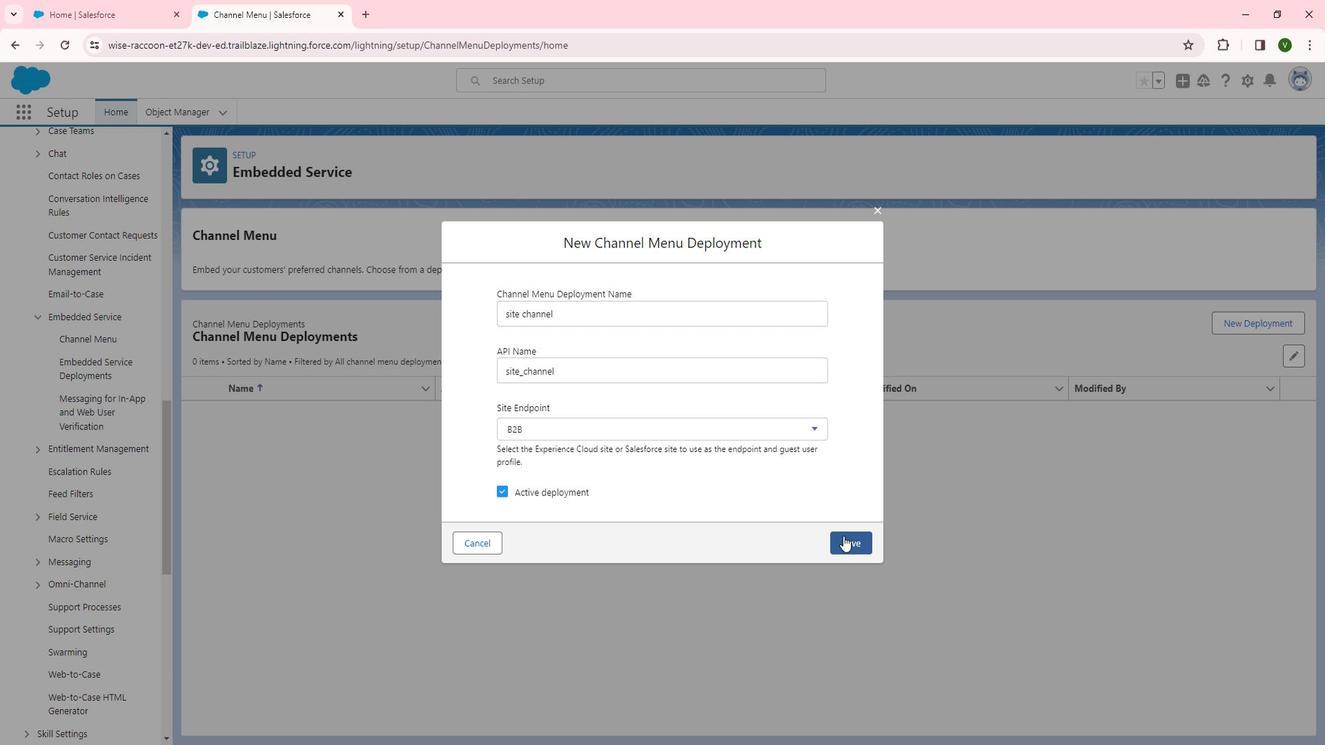 
Action: Mouse pressed left at (860, 532)
Screenshot: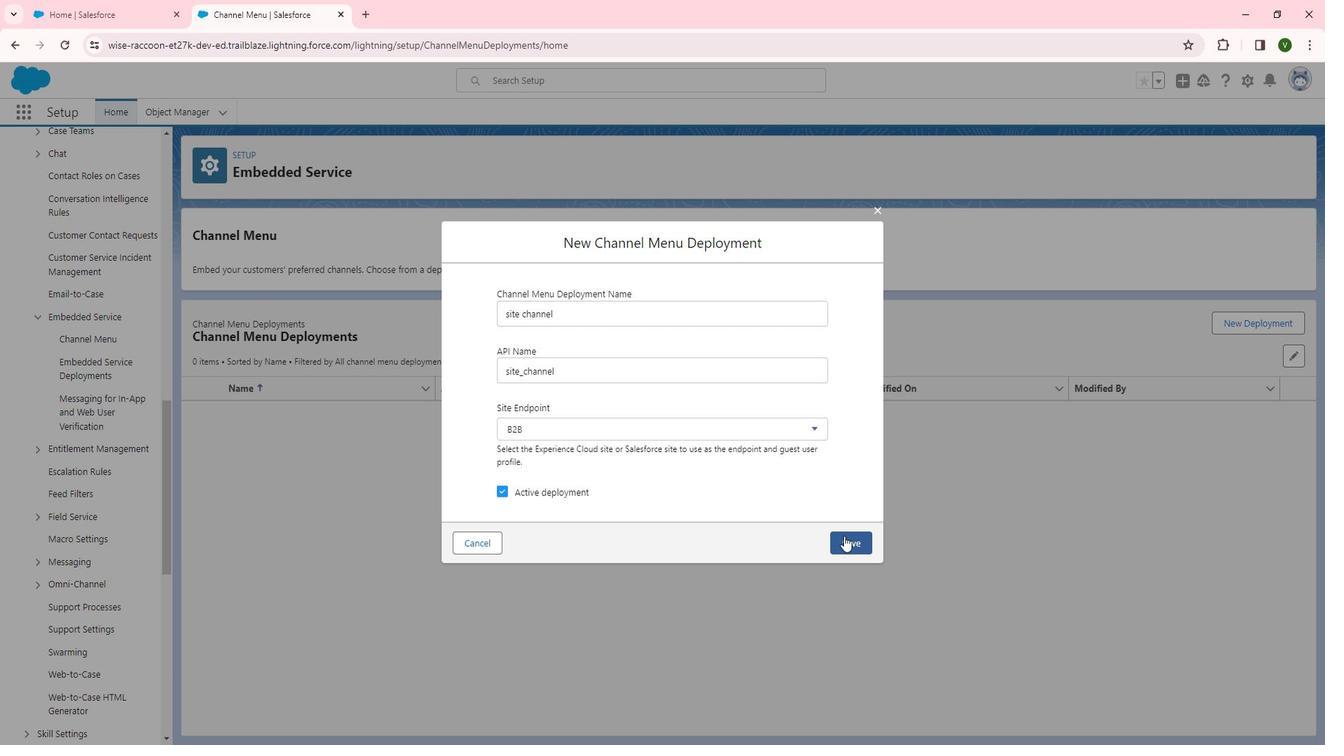 
Action: Mouse moved to (839, 522)
Screenshot: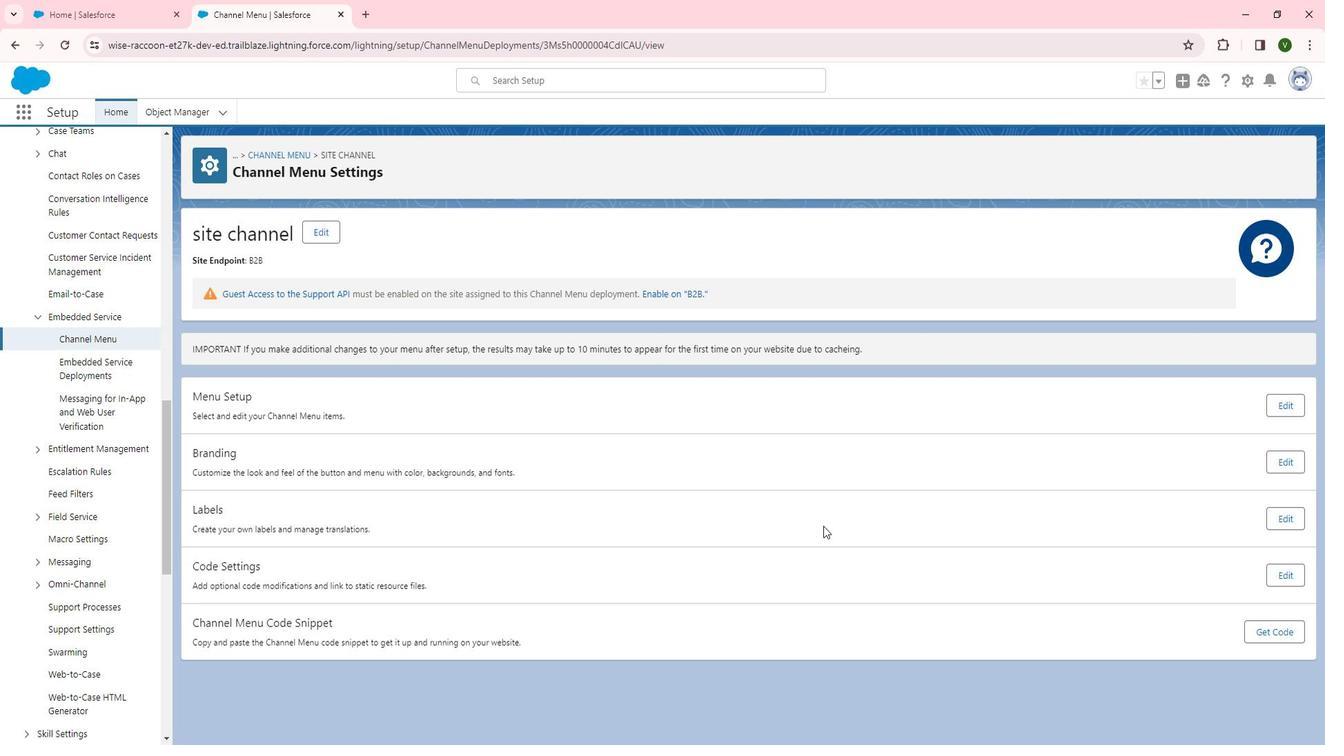 
